 Task: Add an event with the title Second Client Presentation, date '2023/10/18', time 7:00 AM to 9:00 AMand add a description: The employee will be informed about the available resources and support systems, such as training programs, mentorship opportunities, or coaching sessions. The supervisor will offer guidance and assistance in accessing these resources to facilitate the employee's improvement., put the event into Orange category, logged in from the account softage.2@softage.netand send the event invitation to softage.3@softage.net and softage.4@softage.net. Set a reminder for the event 30 minutes before
Action: Mouse moved to (79, 88)
Screenshot: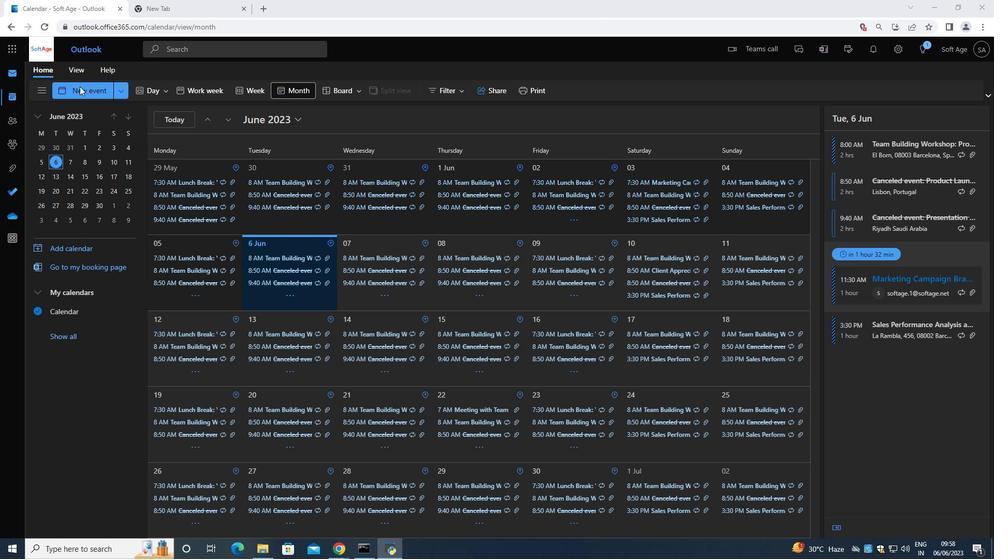 
Action: Mouse pressed left at (79, 88)
Screenshot: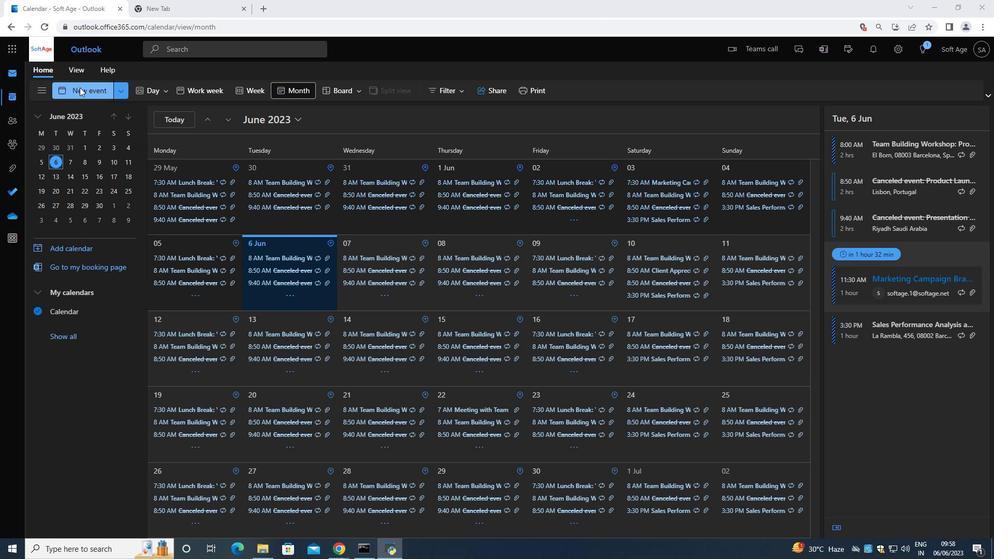 
Action: Mouse moved to (238, 145)
Screenshot: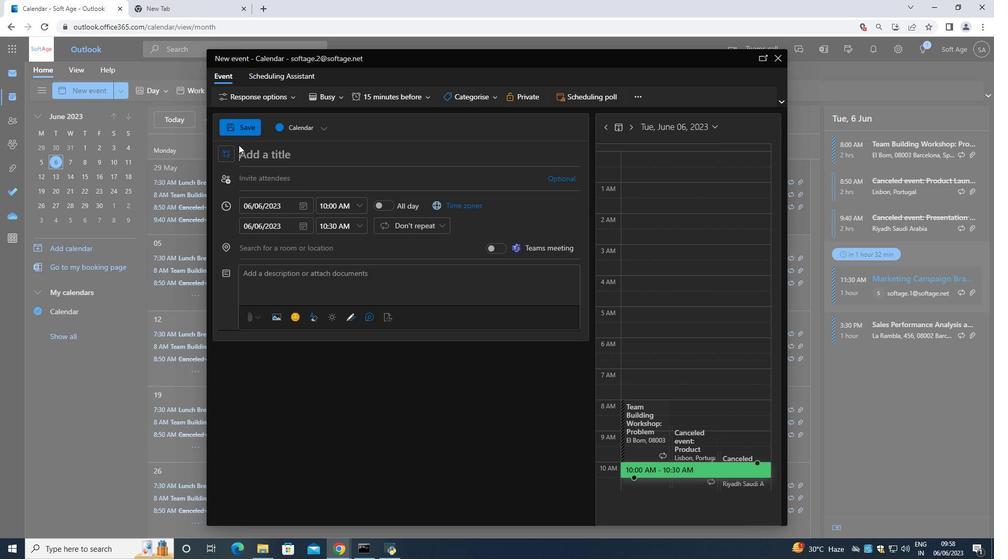 
Action: Key pressed <Key.shift>Seco
Screenshot: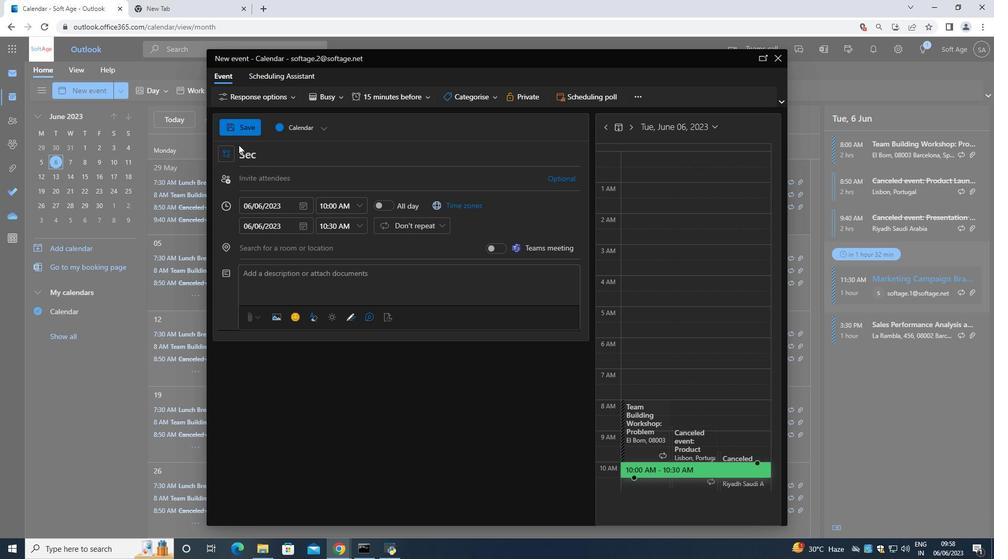 
Action: Mouse moved to (238, 144)
Screenshot: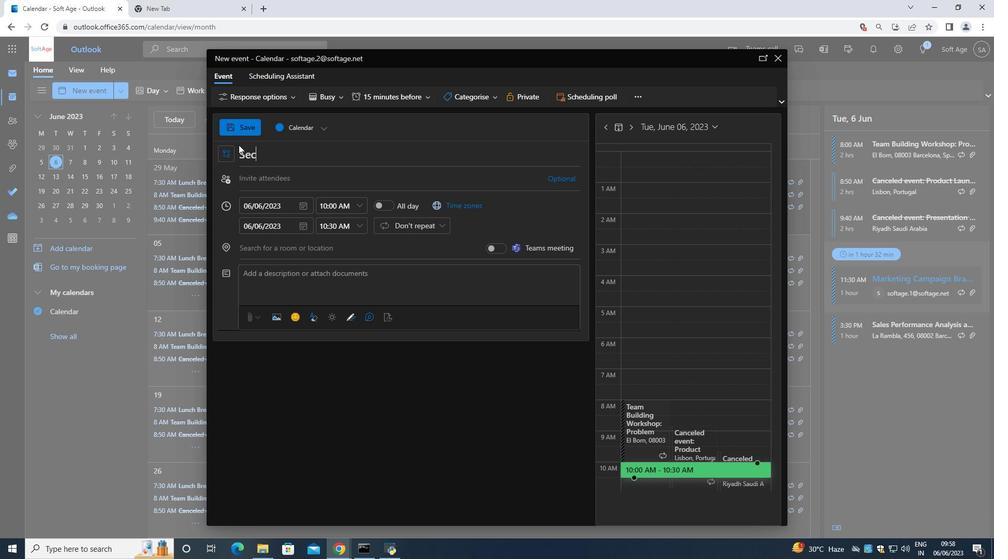 
Action: Key pressed nd<Key.space><Key.shift>Client<Key.space><Key.shift>Presentation
Screenshot: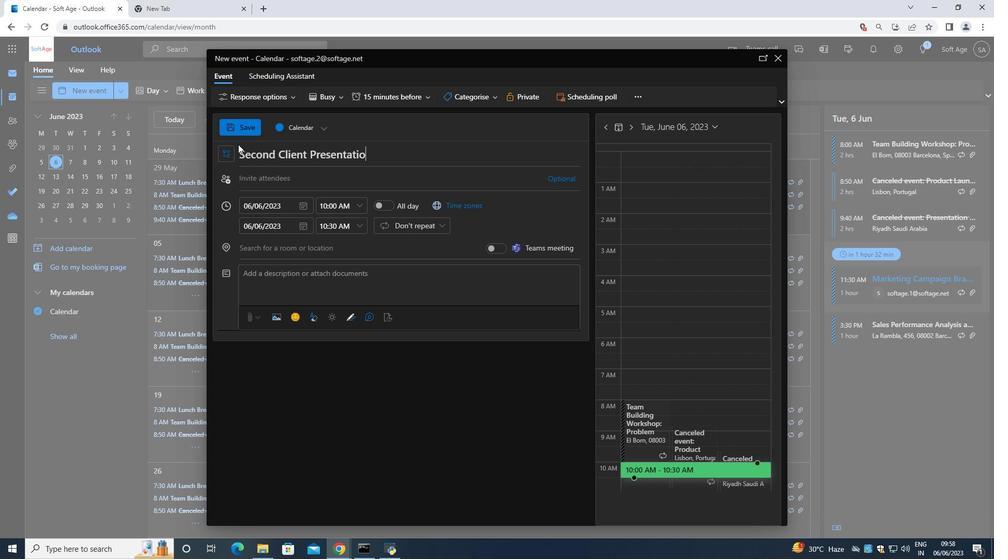 
Action: Mouse moved to (304, 209)
Screenshot: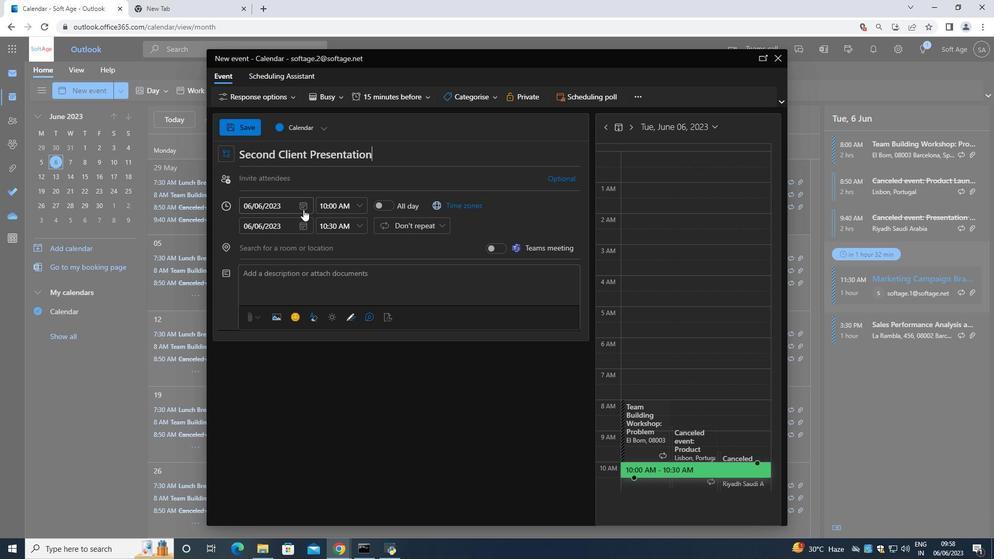 
Action: Mouse pressed left at (304, 209)
Screenshot: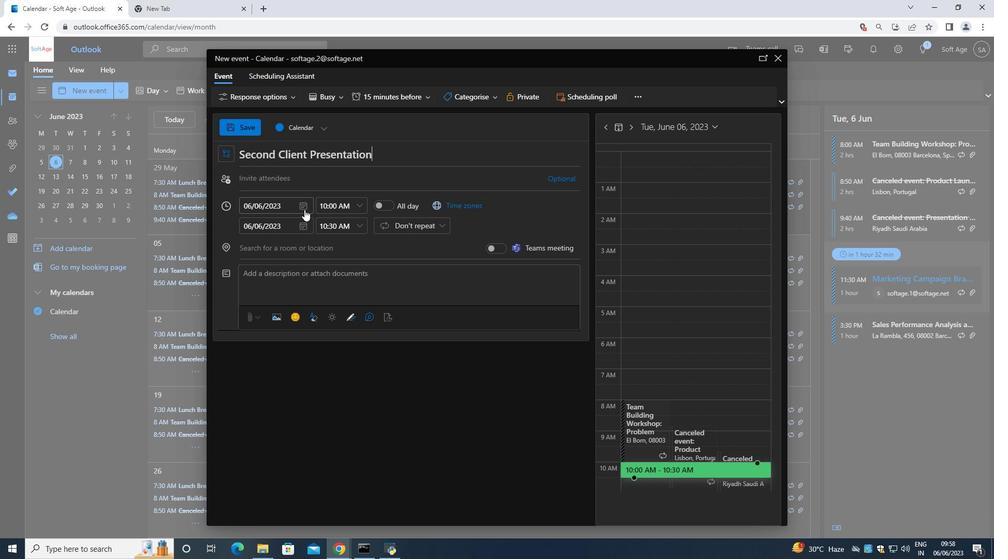 
Action: Mouse moved to (335, 230)
Screenshot: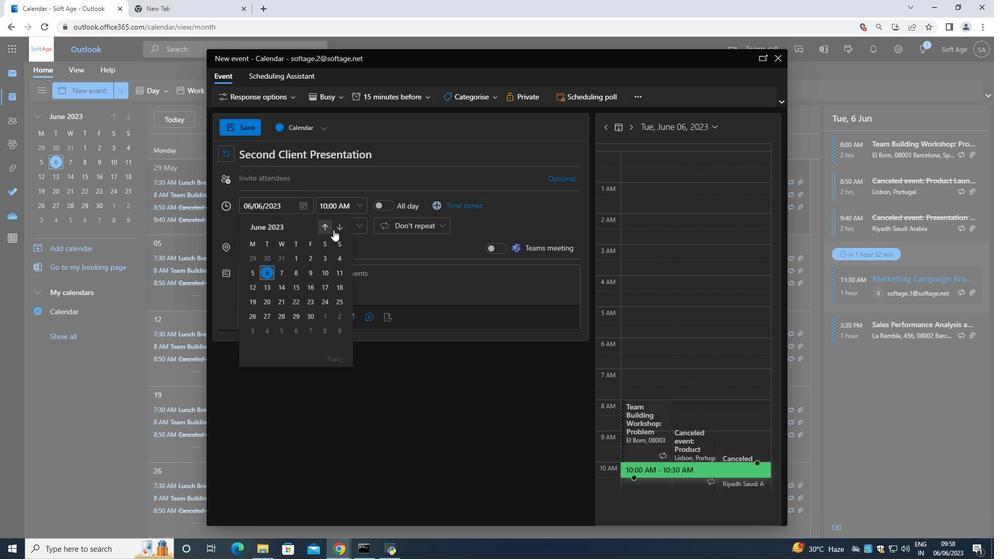 
Action: Mouse pressed left at (335, 230)
Screenshot: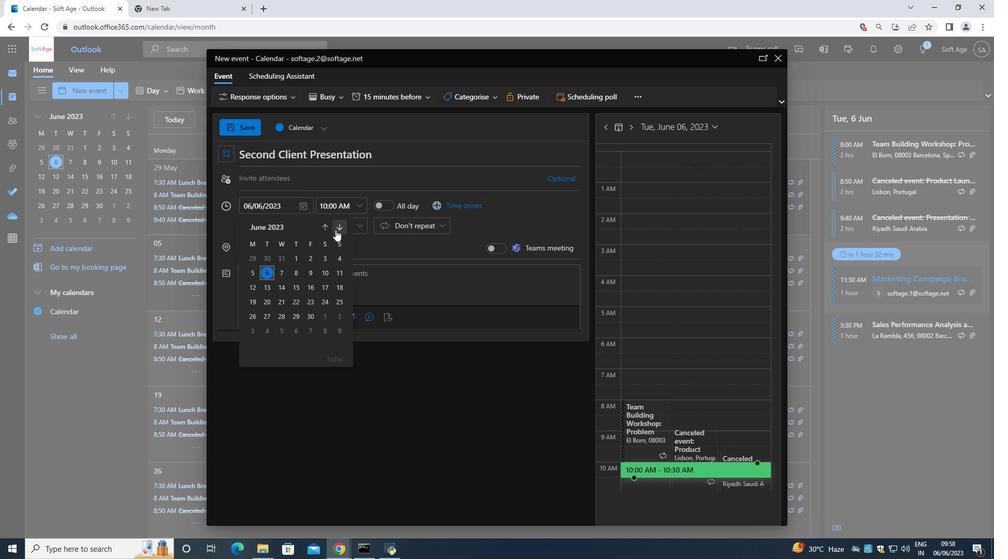 
Action: Mouse moved to (336, 230)
Screenshot: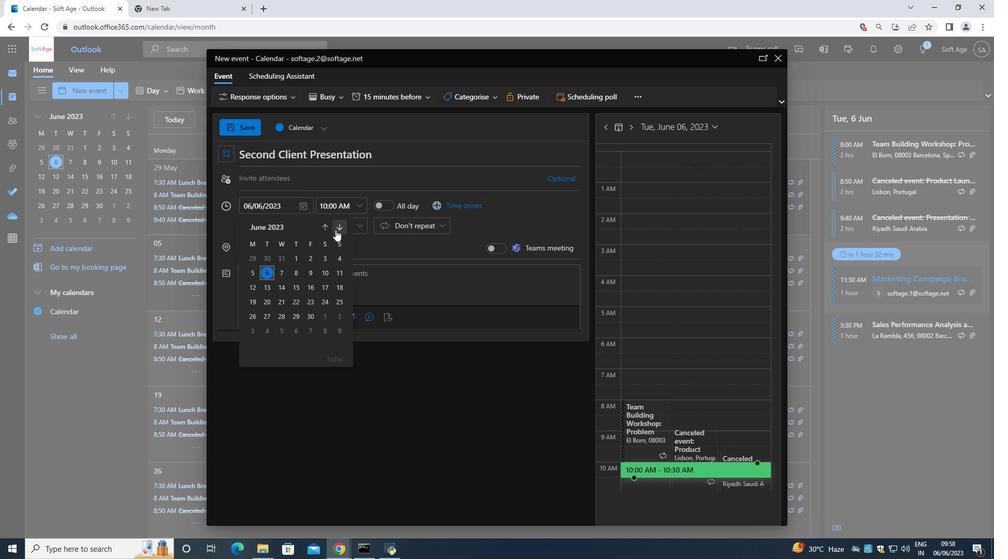 
Action: Mouse pressed left at (336, 230)
Screenshot: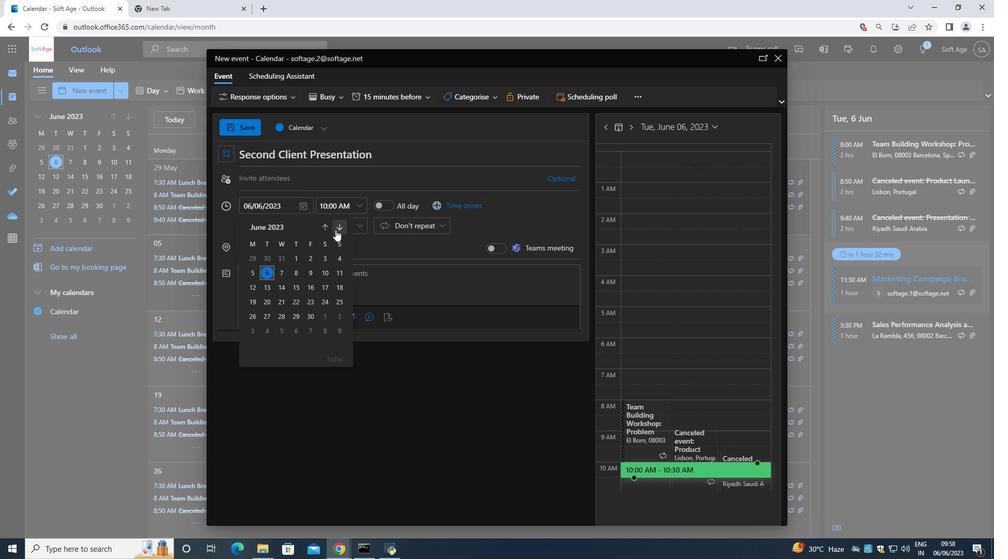 
Action: Mouse pressed left at (336, 230)
Screenshot: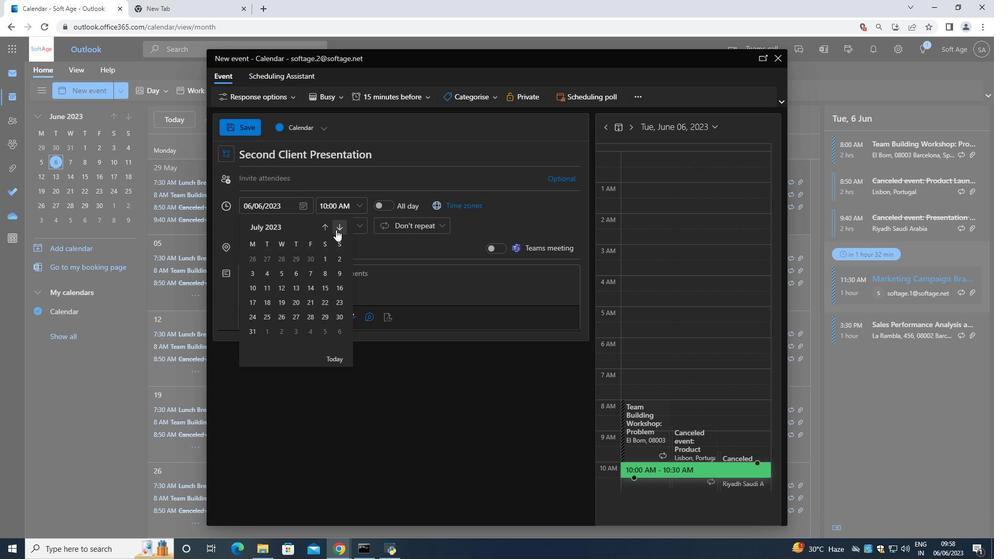
Action: Mouse pressed left at (336, 230)
Screenshot: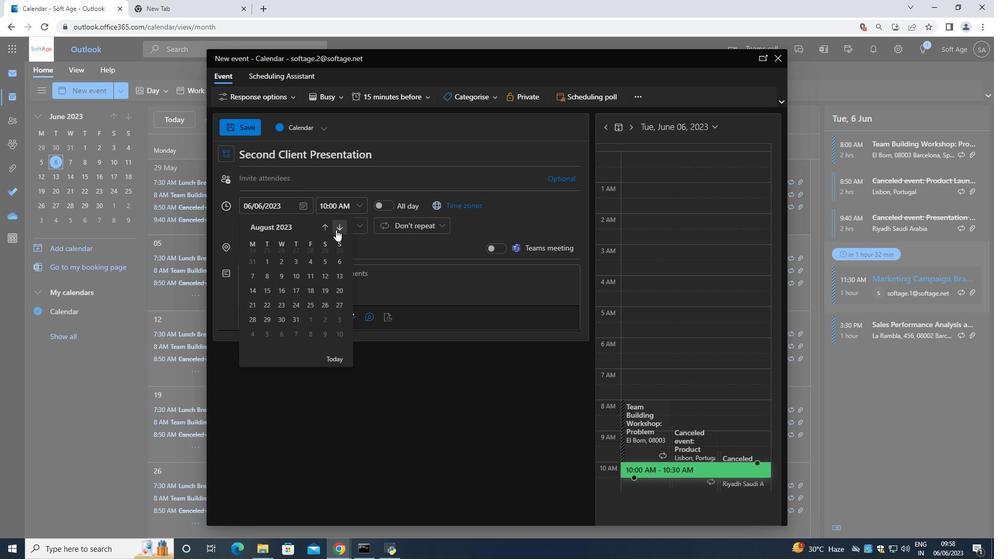 
Action: Mouse moved to (276, 306)
Screenshot: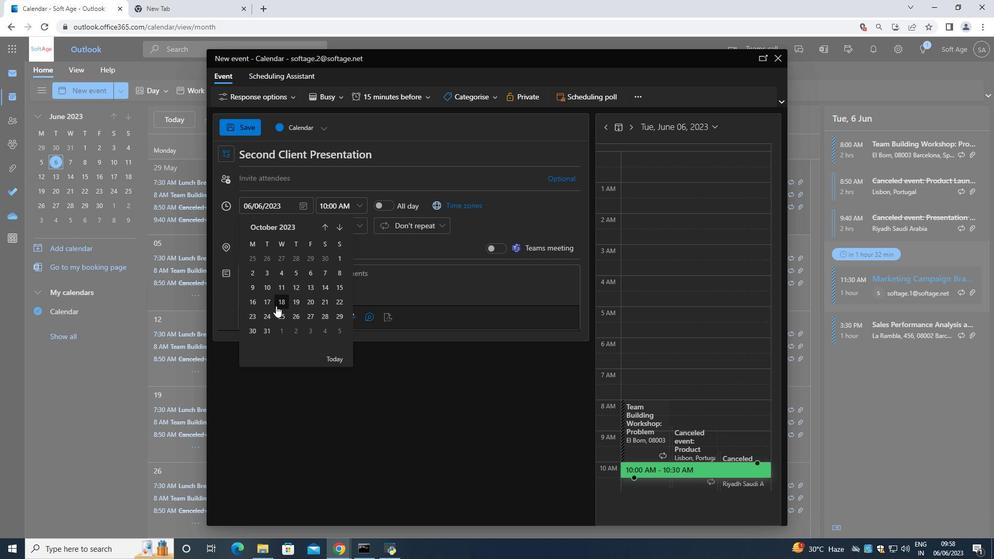 
Action: Mouse pressed left at (276, 306)
Screenshot: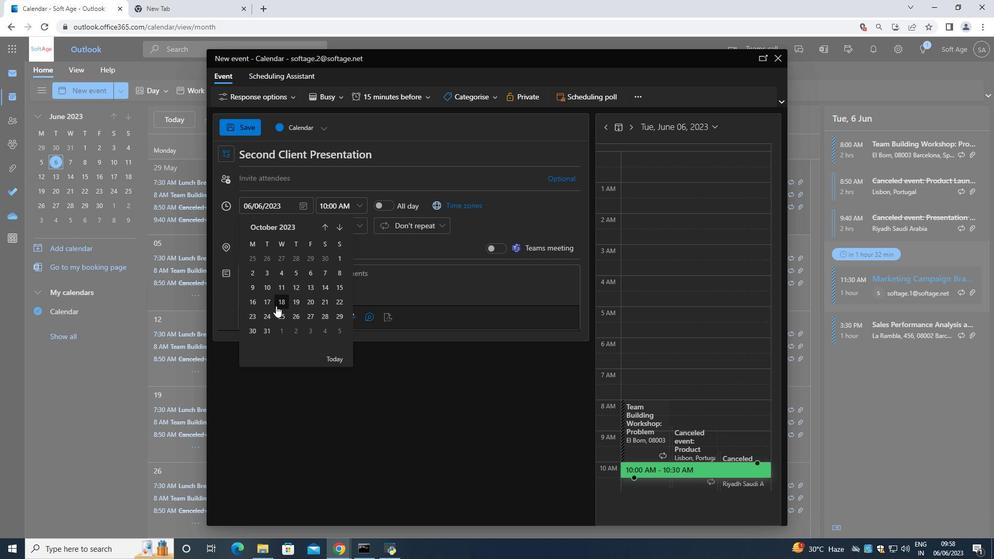 
Action: Mouse moved to (364, 202)
Screenshot: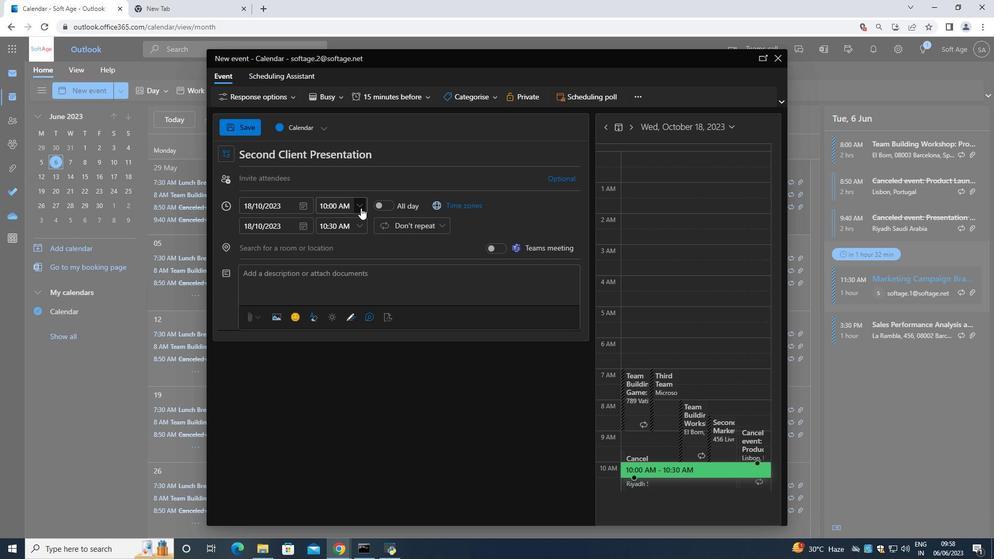 
Action: Mouse pressed left at (364, 202)
Screenshot: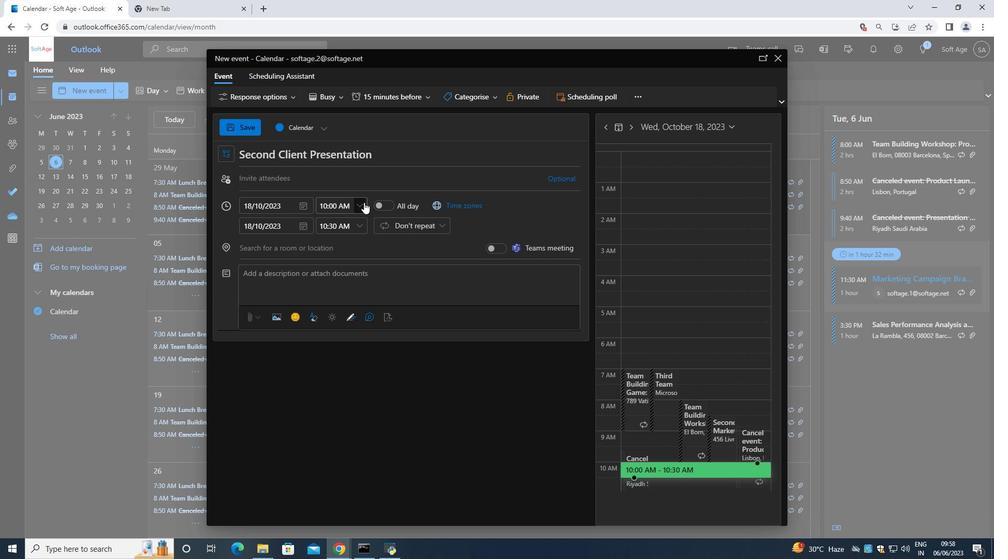 
Action: Mouse moved to (363, 234)
Screenshot: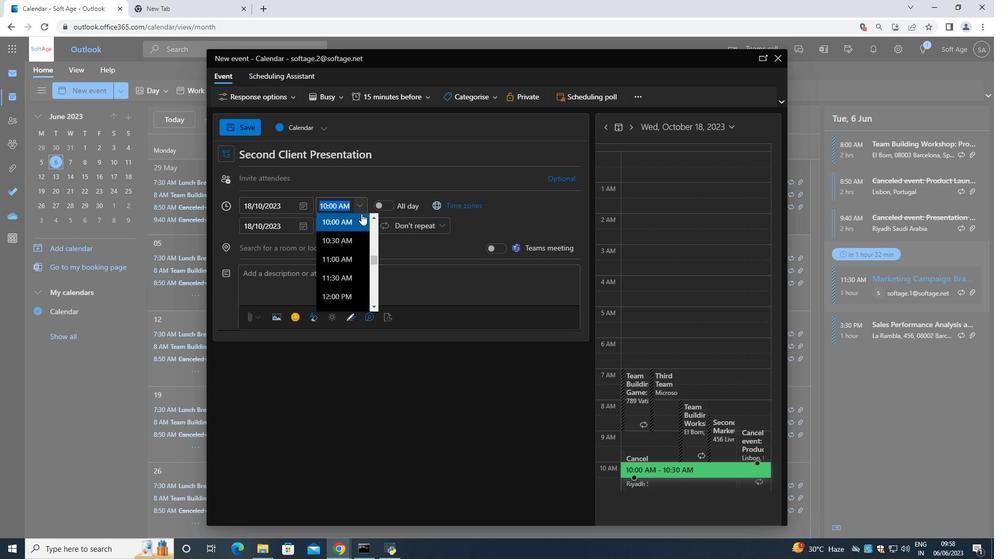 
Action: Mouse scrolled (363, 235) with delta (0, 0)
Screenshot: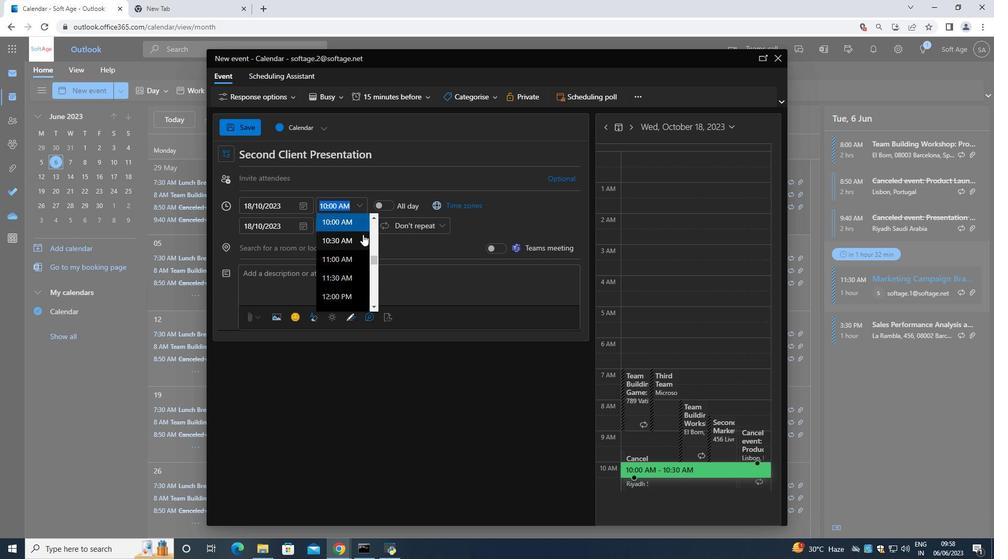 
Action: Mouse scrolled (363, 235) with delta (0, 0)
Screenshot: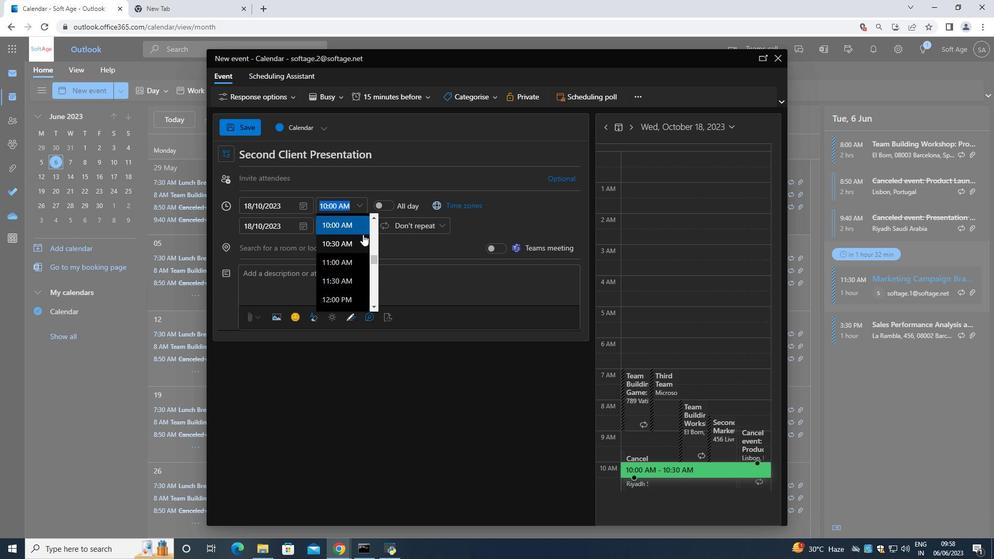 
Action: Mouse moved to (336, 215)
Screenshot: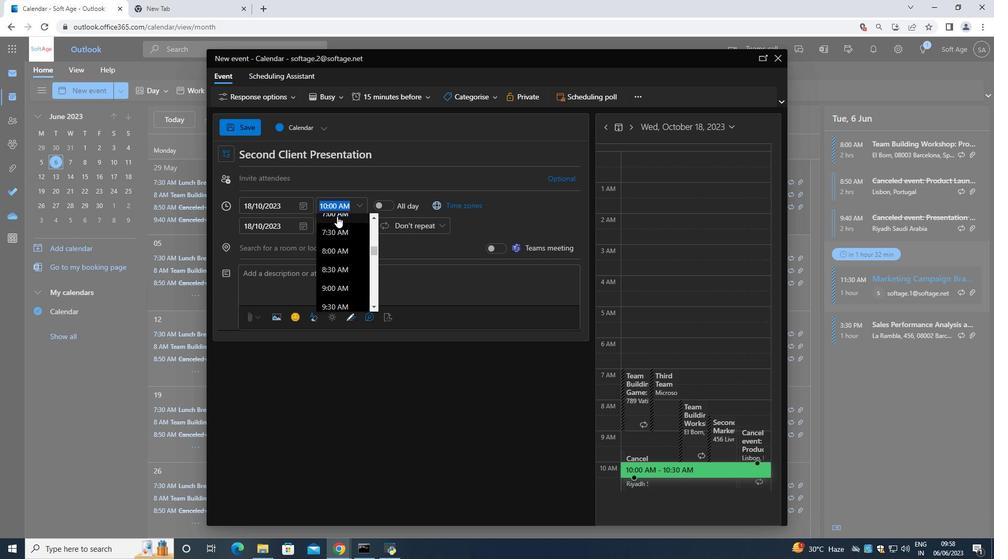 
Action: Mouse pressed left at (336, 215)
Screenshot: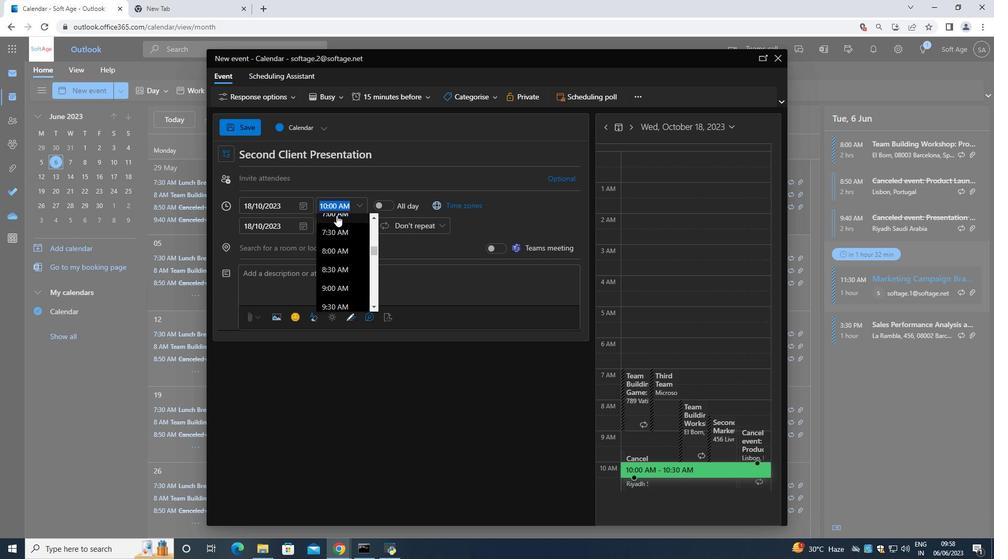 
Action: Mouse moved to (356, 224)
Screenshot: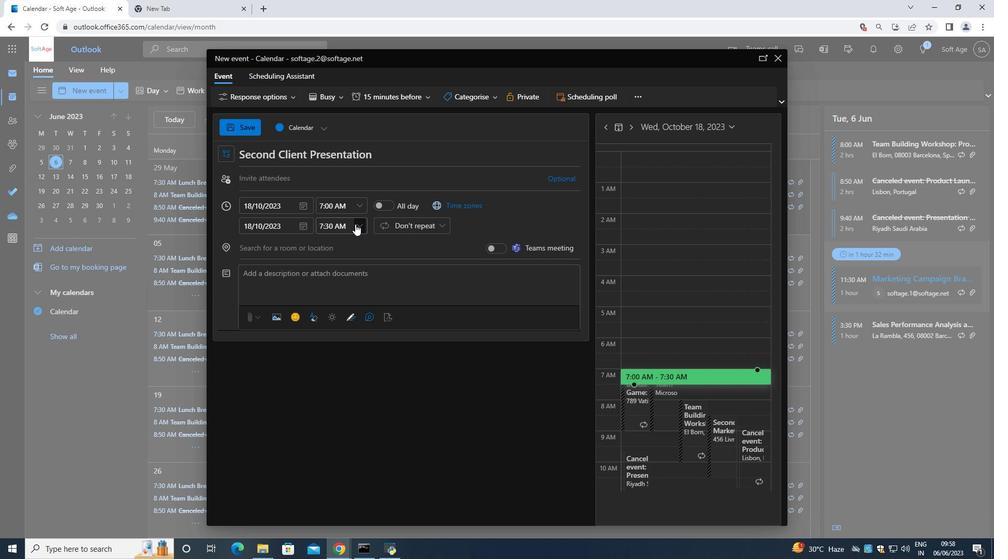
Action: Mouse pressed left at (356, 224)
Screenshot: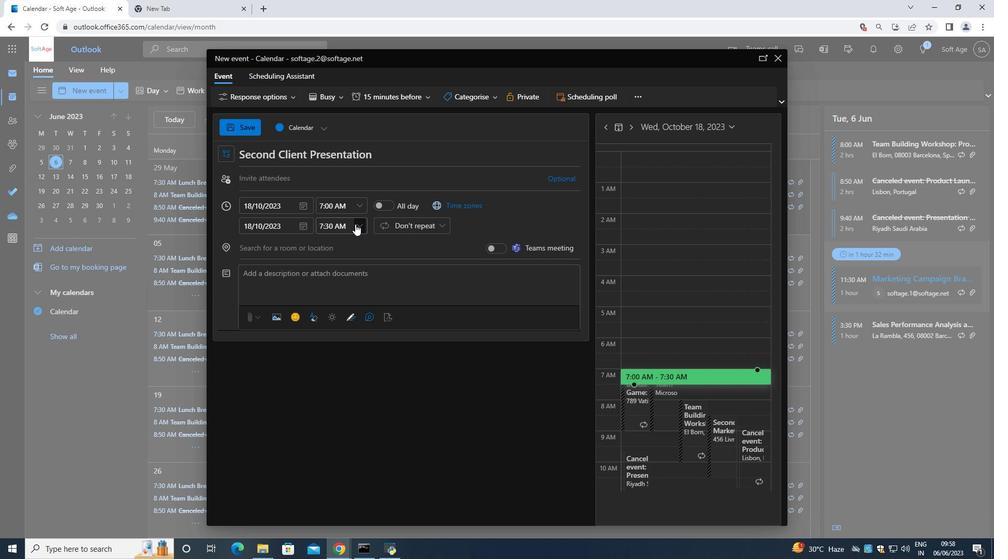 
Action: Mouse moved to (351, 253)
Screenshot: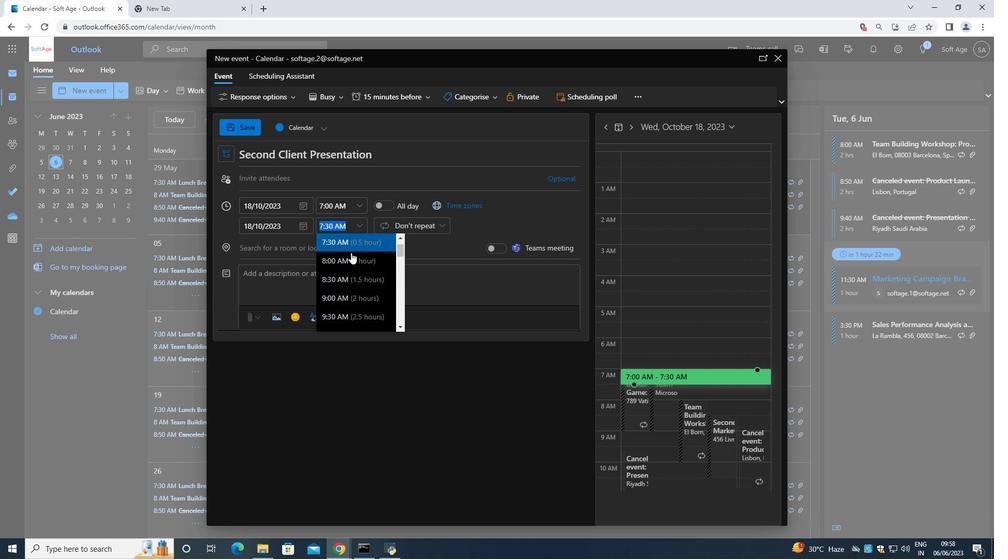 
Action: Mouse scrolled (351, 252) with delta (0, 0)
Screenshot: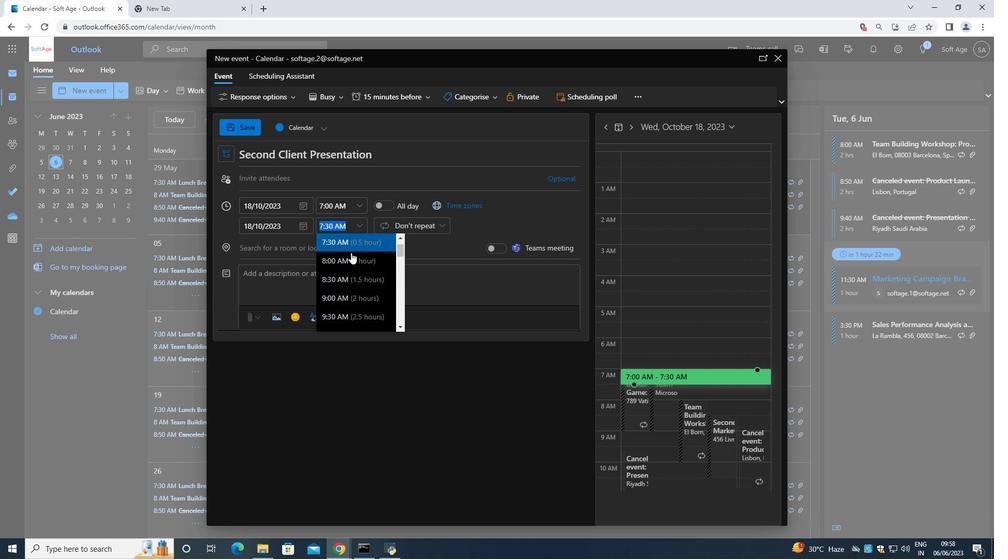 
Action: Mouse moved to (340, 245)
Screenshot: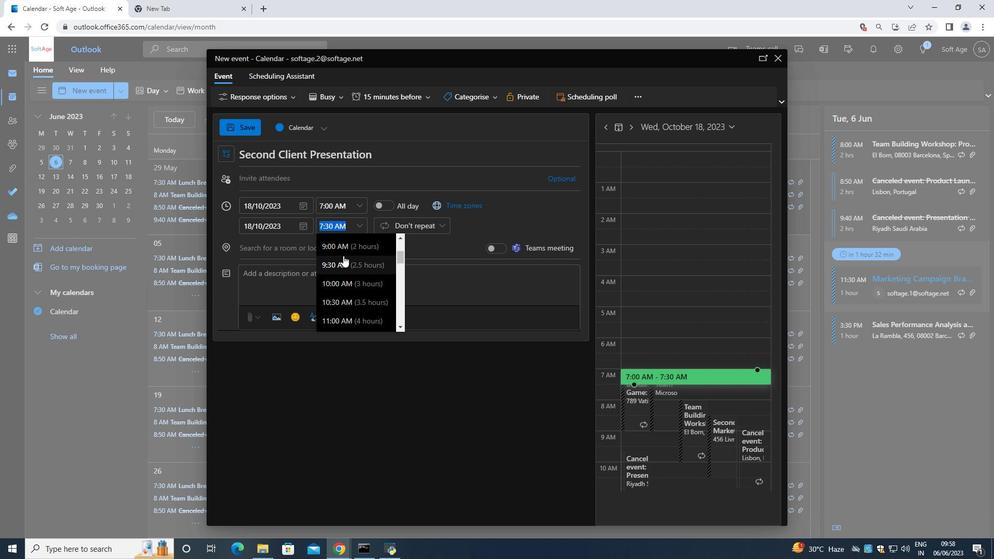 
Action: Mouse pressed left at (340, 245)
Screenshot: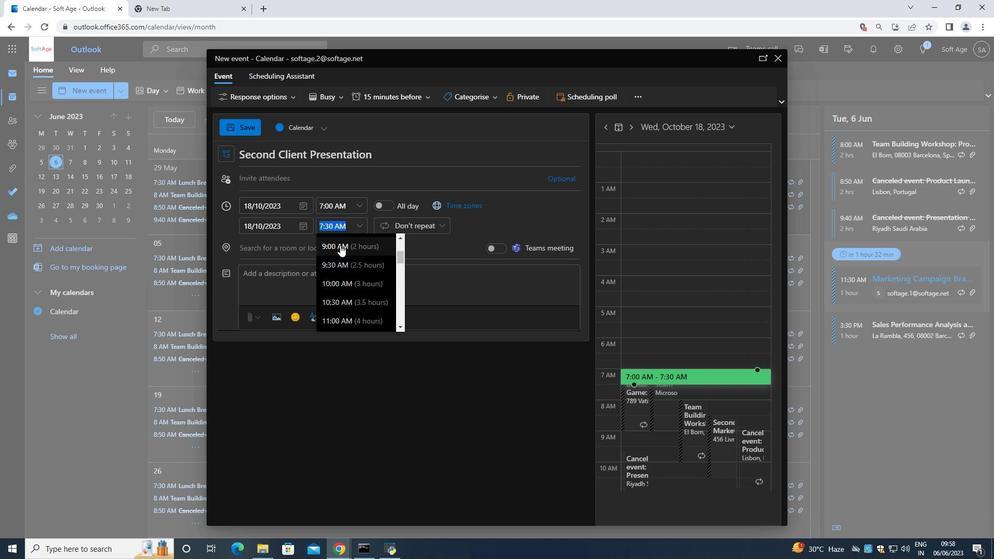 
Action: Mouse moved to (323, 276)
Screenshot: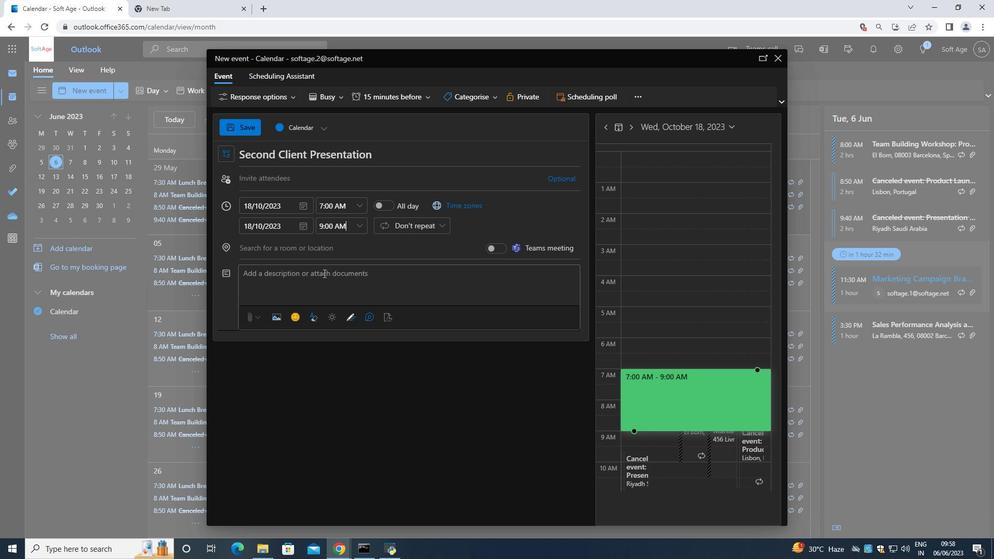 
Action: Mouse pressed left at (323, 276)
Screenshot: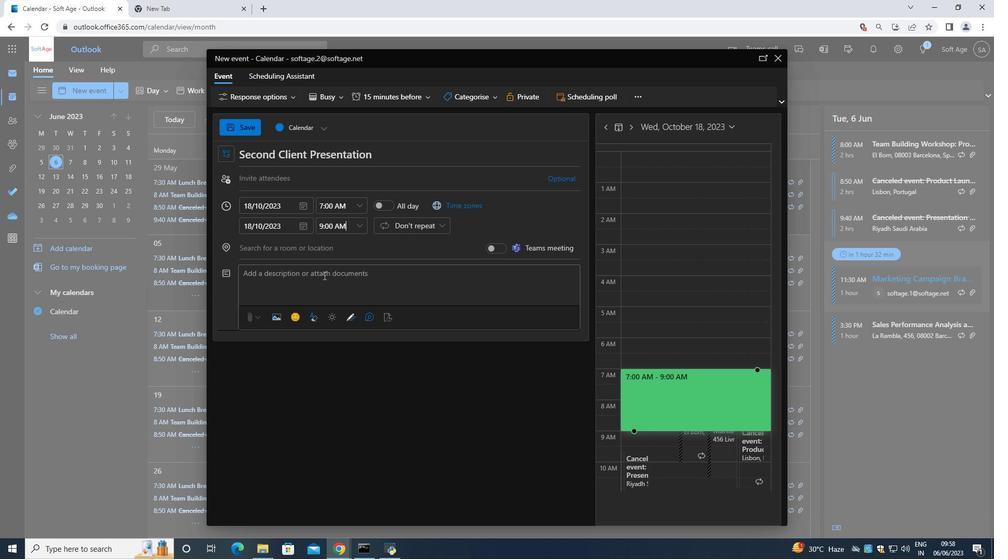 
Action: Mouse moved to (307, 268)
Screenshot: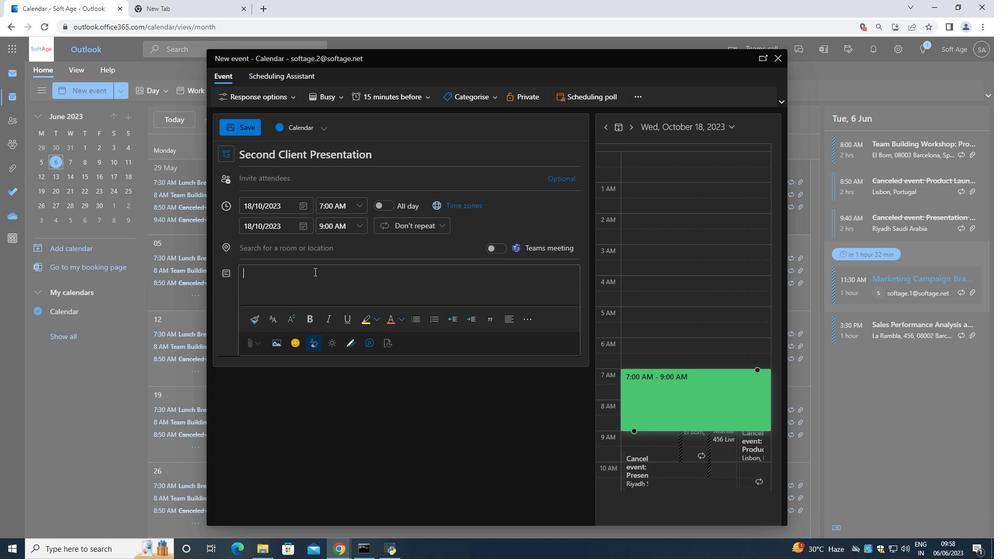 
Action: Key pressed <Key.shift><Key.shift><Key.shift>The<Key.space>employee<Key.space>will<Key.space>be<Key.space>informed<Key.space>about<Key.space>the<Key.space>avilable<Key.space>resources<Key.space>and<Key.space>support<Key.space>systems<Key.space>such<Key.space>as<Key.space>trainig<Key.left><Key.left><Key.left><Key.left><Key.left><Key.left><Key.left><Key.left><Key.left><Key.left><Key.left><Key.left><Key.left><Key.left><Key.left><Key.left><Key.left><Key.left><Key.left><Key.left><Key.left><Key.left><Key.left><Key.left><Key.left><Key.left><Key.left><Key.left><Key.left><Key.left><Key.left><Key.left><Key.left><Key.left><Key.left><Key.left><Key.left><Key.left><Key.left><Key.left><Key.left><Key.left><Key.left><Key.left><Key.left><Key.left><Key.left><Key.left><Key.left><Key.left><Key.left><Key.left>a<Key.right><Key.right><Key.right><Key.right><Key.right><Key.right><Key.right><Key.right><Key.right><Key.right><Key.right><Key.right><Key.right><Key.right><Key.right><Key.right><Key.right><Key.right><Key.right><Key.right><Key.right><Key.right><Key.right><Key.right><Key.right><Key.right><Key.right><Key.right><Key.right><Key.right><Key.right><Key.right><Key.right><Key.right><Key.right><Key.right><Key.right><Key.right><Key.right><Key.right><Key.right><Key.right><Key.right><Key.right><Key.right><Key.right><Key.right><Key.right><Key.right><Key.right><Key.right><Key.right><Key.right><Key.right><Key.right><Key.backspace><Key.backspace><Key.backspace><Key.backspace><Key.backspace>aining<Key.space>programs<Key.space>,<Key.space>mentorship<Key.space>opportunities,<Key.space>or<Key.space>coaching<Key.space>sessions.<Key.space><Key.shift>The<Key.space>supervisor<Key.space>will<Key.space>offer<Key.space>guidance<Key.space>and<Key.space>assistann<Key.backspace>ce<Key.space>in<Key.space>accessing<Key.space>these<Key.space>resourcess<Key.space>y<Key.backspace>tofacilitate<Key.space>the<Key.space>employee's<Key.space>improvement<Key.left><Key.left><Key.left><Key.left><Key.left><Key.left><Key.left><Key.left><Key.left><Key.left><Key.left><Key.left><Key.left><Key.left><Key.left><Key.left><Key.left><Key.left><Key.left><Key.left><Key.left><Key.left><Key.left><Key.left><Key.left><Key.left><Key.left><Key.left><Key.left><Key.left><Key.left><Key.left><Key.left><Key.left><Key.left><Key.left><Key.left><Key.space><Key.left><Key.left><Key.left><Key.backspace><Key.backspace><Key.space><Key.right><Key.right><Key.right><Key.right><Key.right><Key.right><Key.right><Key.right><Key.right><Key.right><Key.right><Key.right><Key.right><Key.right><Key.right><Key.right><Key.right><Key.right><Key.right><Key.right><Key.right><Key.right><Key.right><Key.right><Key.right><Key.right><Key.right><Key.right><Key.right><Key.right><Key.right><Key.right><Key.right><Key.right><Key.right><Key.right><Key.right><Key.right><Key.right><Key.right><Key.right><Key.right><Key.right><Key.right><Key.right><Key.right><Key.right><Key.space>.
Screenshot: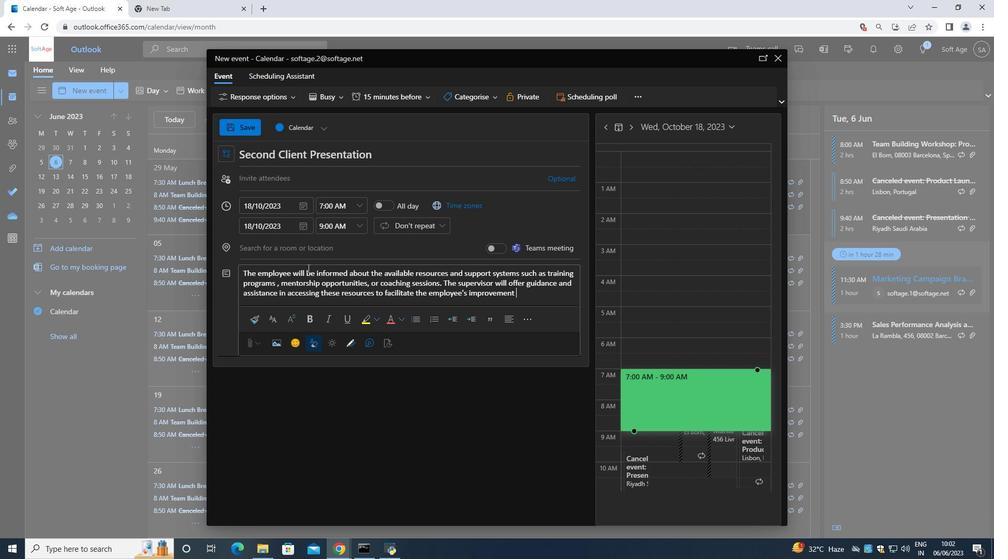 
Action: Mouse moved to (484, 92)
Screenshot: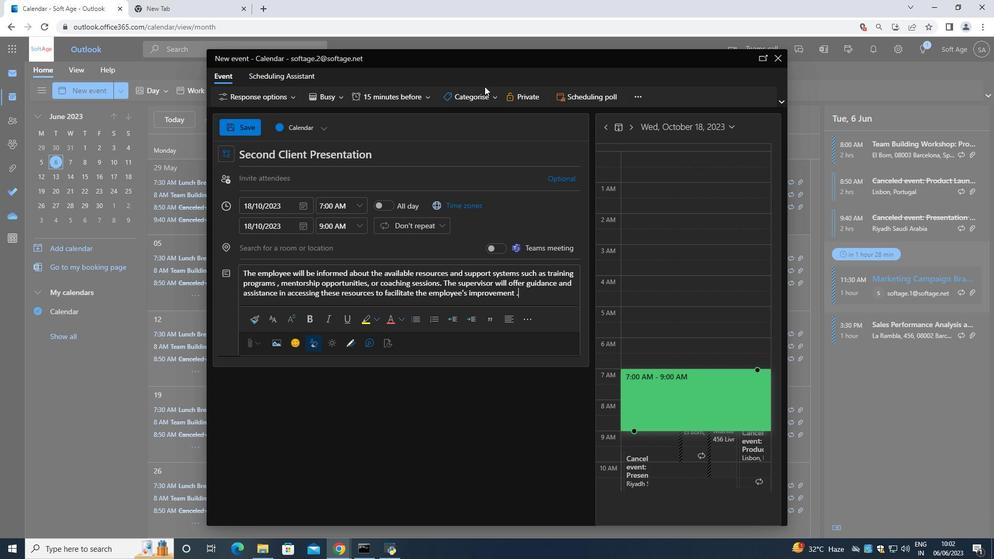
Action: Mouse pressed left at (484, 92)
Screenshot: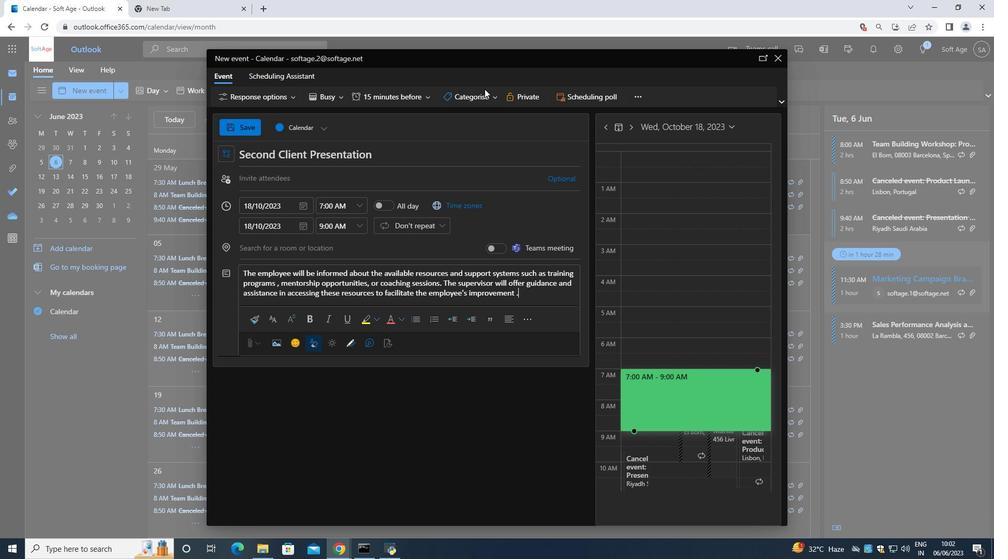 
Action: Mouse moved to (482, 153)
Screenshot: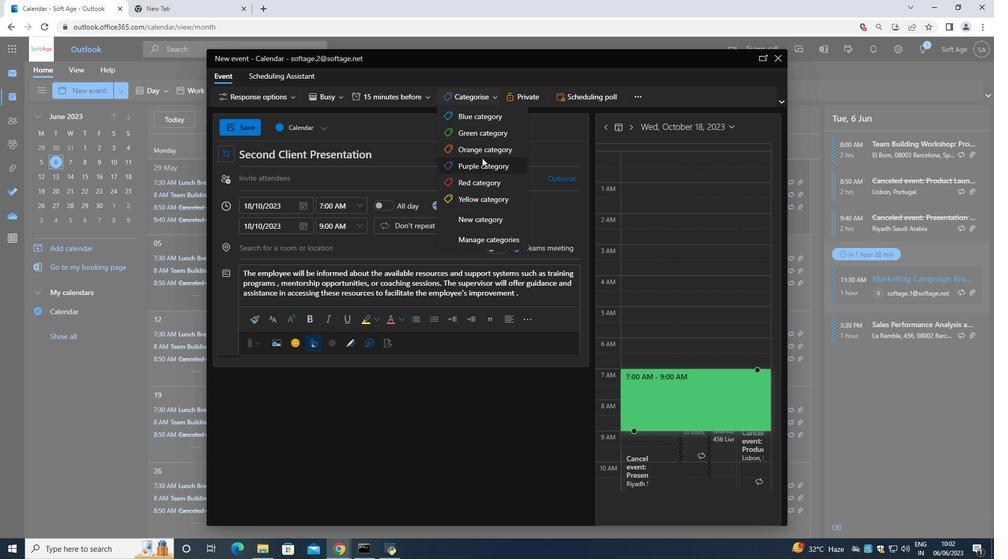 
Action: Mouse pressed left at (482, 153)
Screenshot: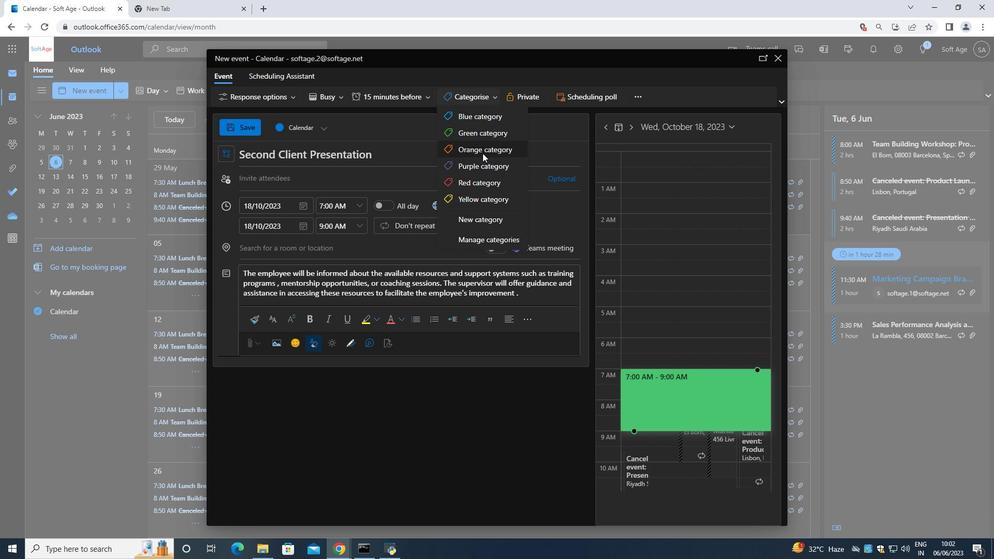 
Action: Mouse moved to (418, 158)
Screenshot: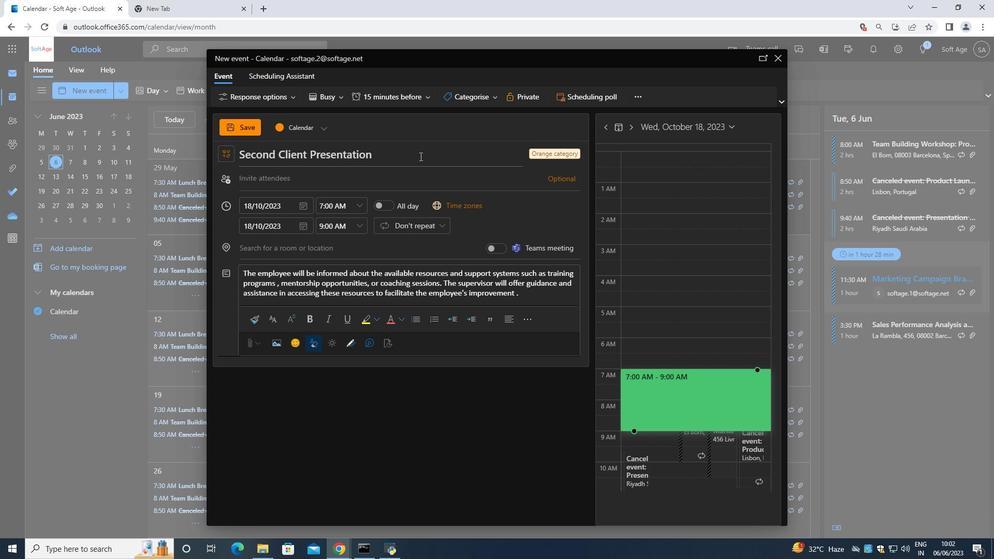
Action: Mouse pressed left at (418, 158)
Screenshot: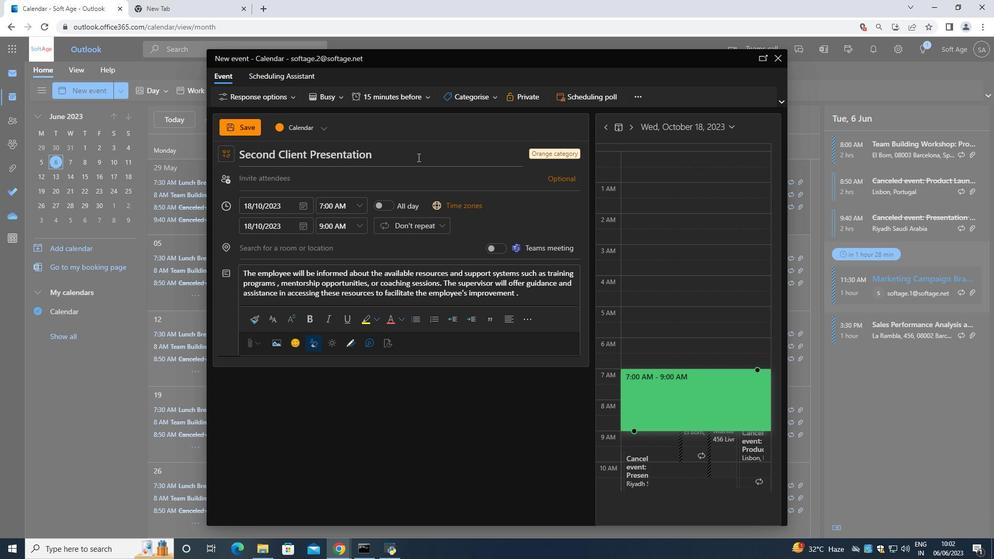 
Action: Key pressed <Key.shift>Softage.3<Key.shift>@<Key.backspace><Key.backspace>
Screenshot: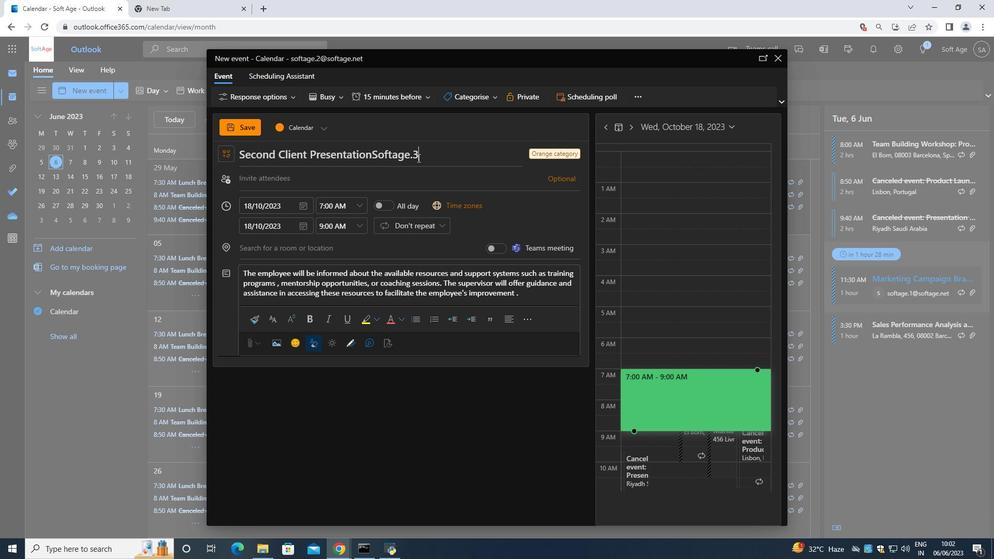 
Action: Mouse moved to (377, 177)
Screenshot: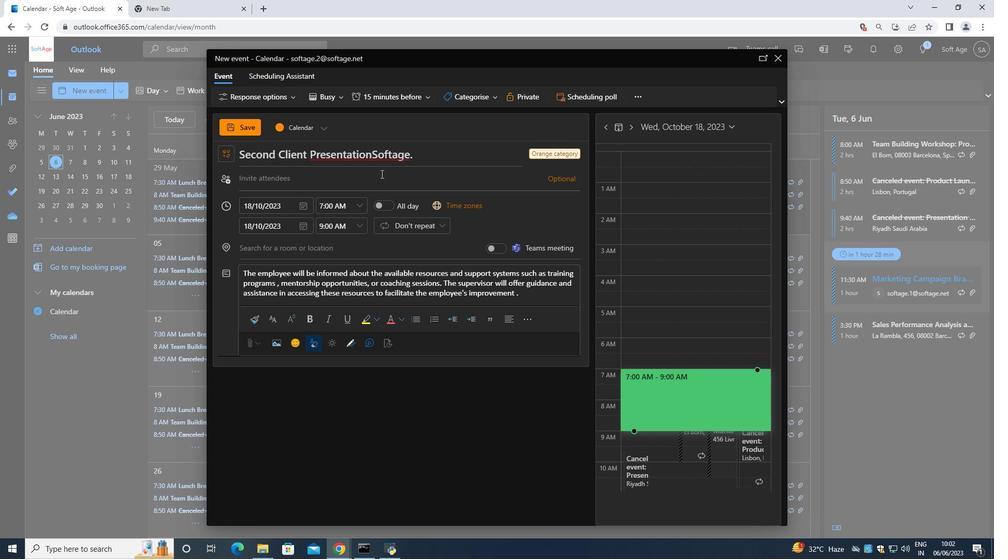
Action: Mouse pressed left at (377, 177)
Screenshot: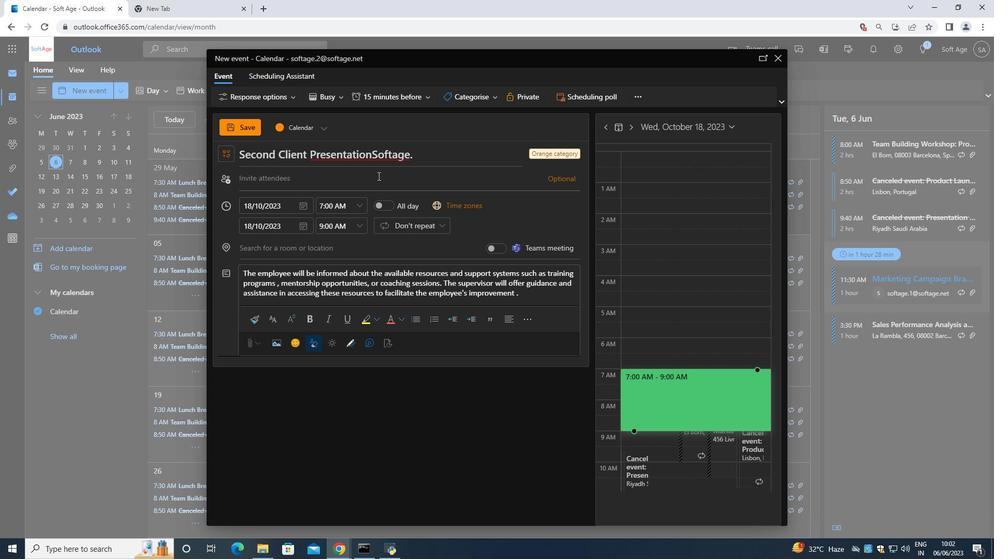 
Action: Mouse moved to (371, 150)
Screenshot: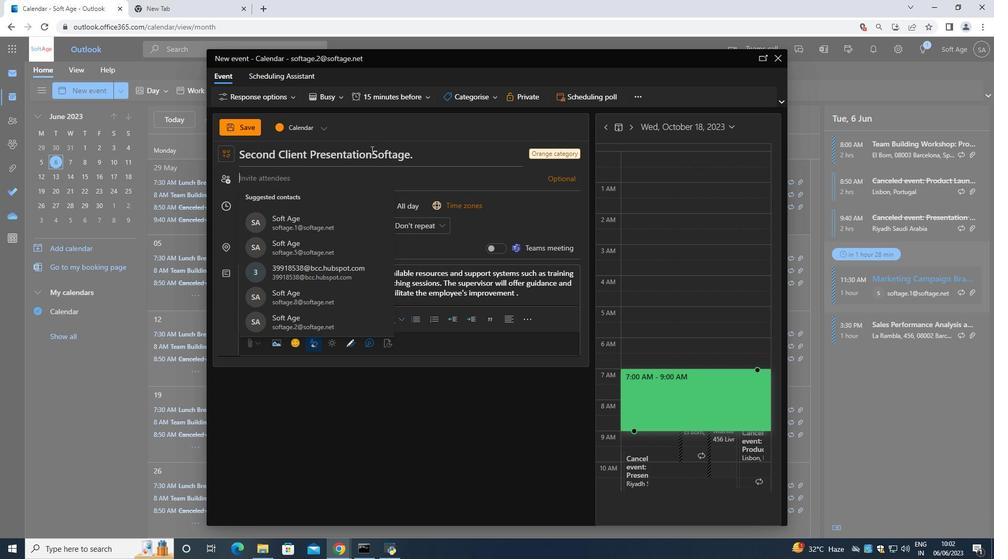 
Action: Mouse pressed left at (371, 150)
Screenshot: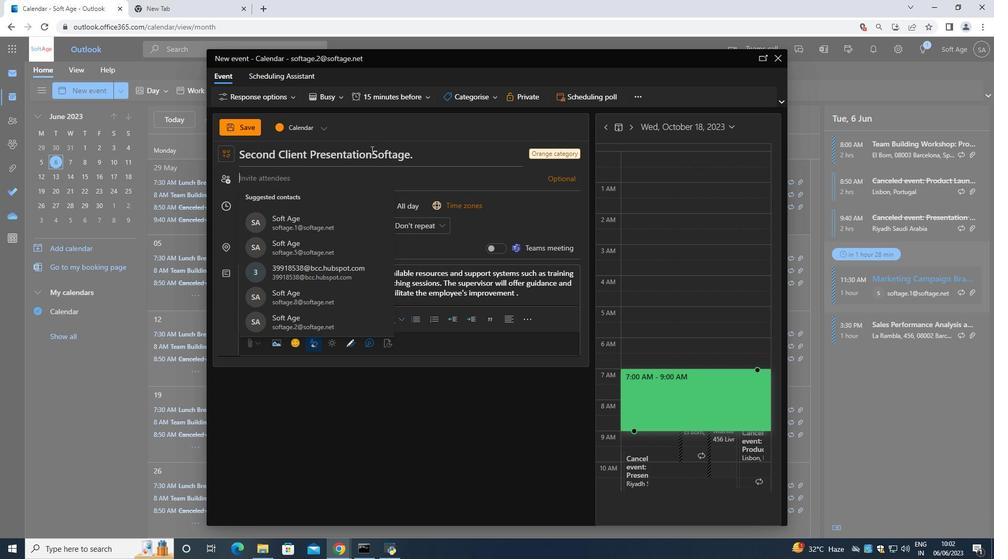
Action: Mouse moved to (414, 156)
Screenshot: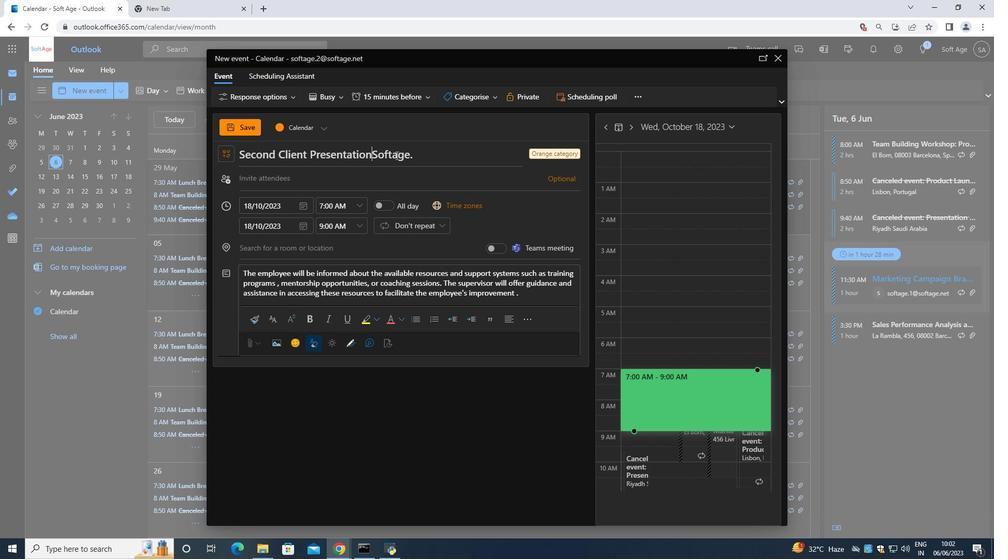 
Action: Mouse pressed left at (414, 156)
Screenshot: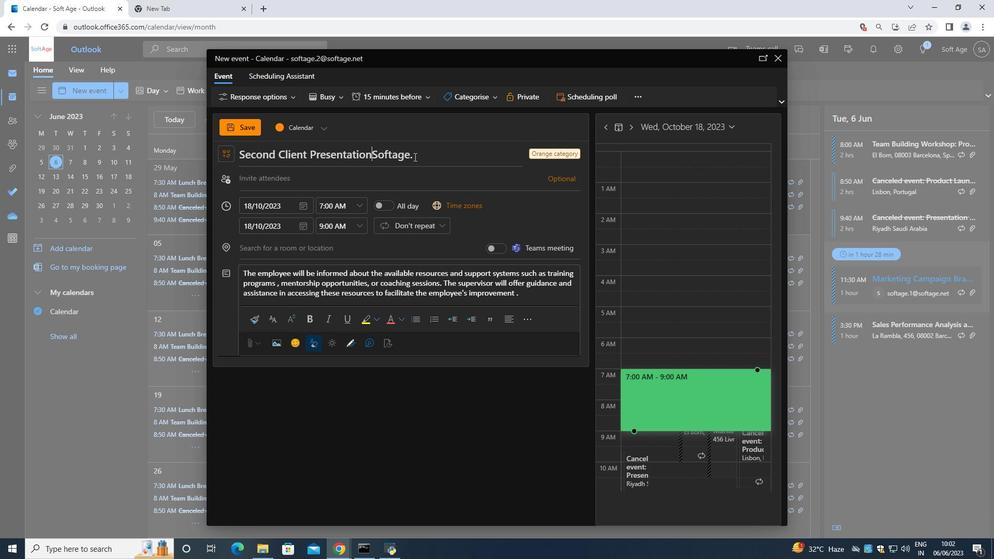 
Action: Key pressed <Key.backspace><Key.backspace><Key.backspace><Key.backspace><Key.backspace><Key.backspace><Key.backspace><Key.backspace><Key.tab><Key.shift>Softage.3<Key.shift>@
Screenshot: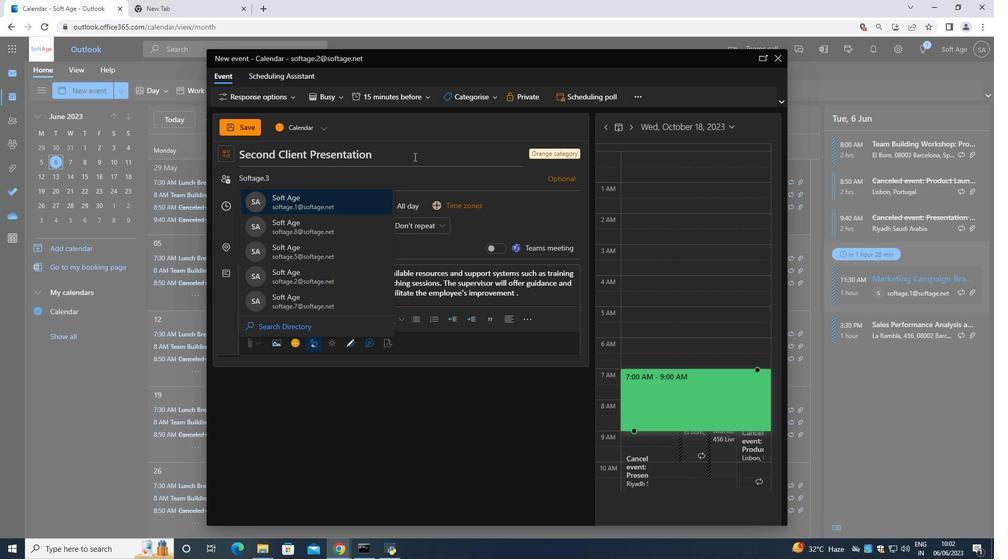 
Action: Mouse moved to (337, 195)
Screenshot: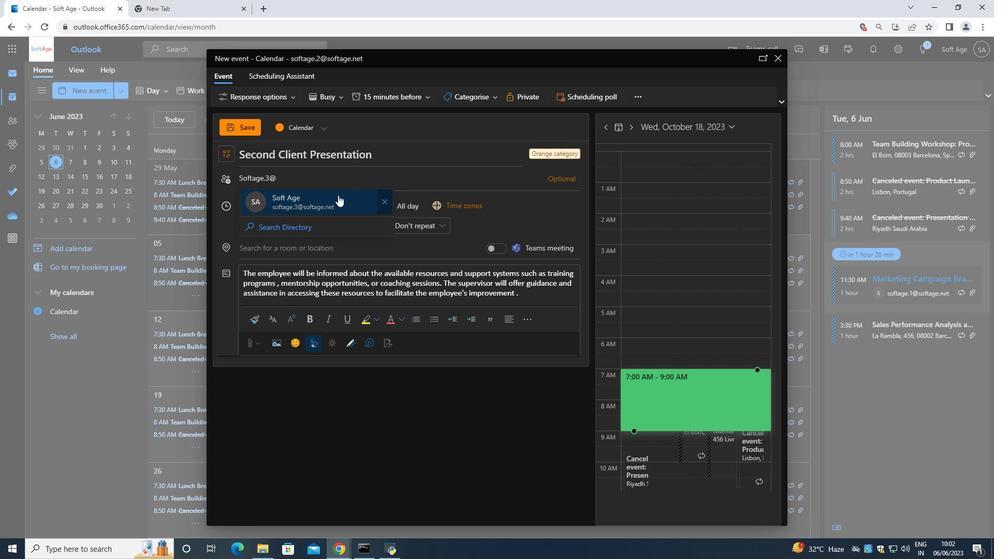 
Action: Mouse pressed left at (337, 195)
Screenshot: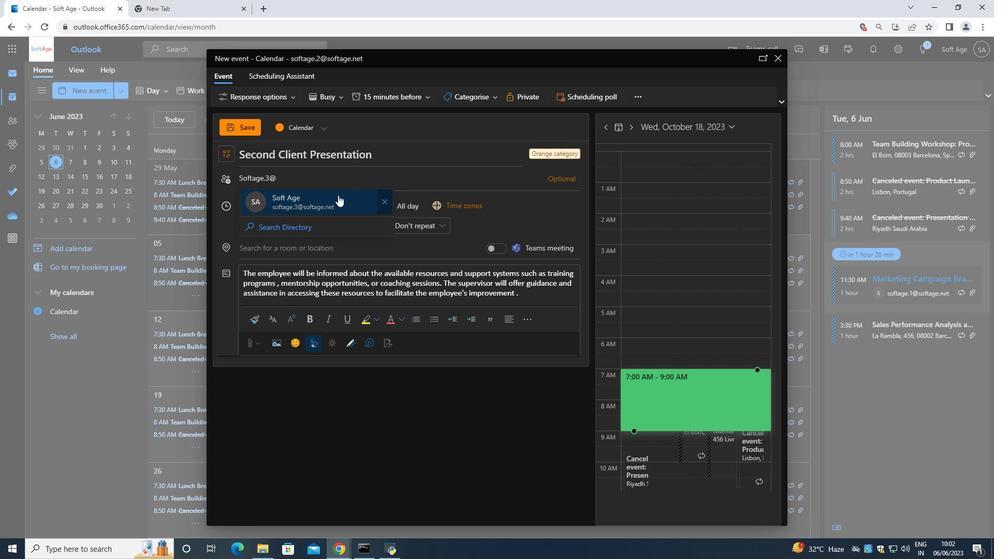 
Action: Mouse moved to (330, 193)
Screenshot: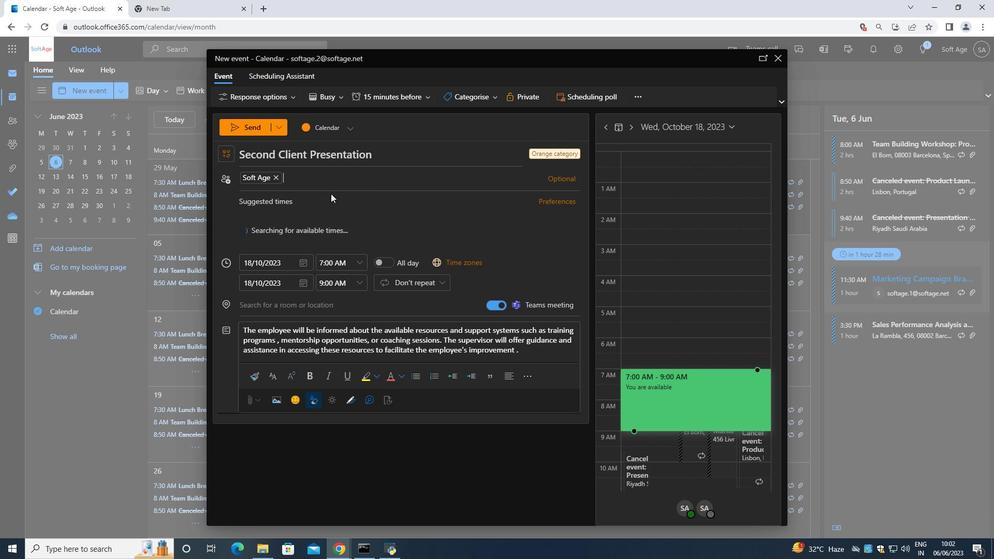 
Action: Key pressed <Key.shift>S
Screenshot: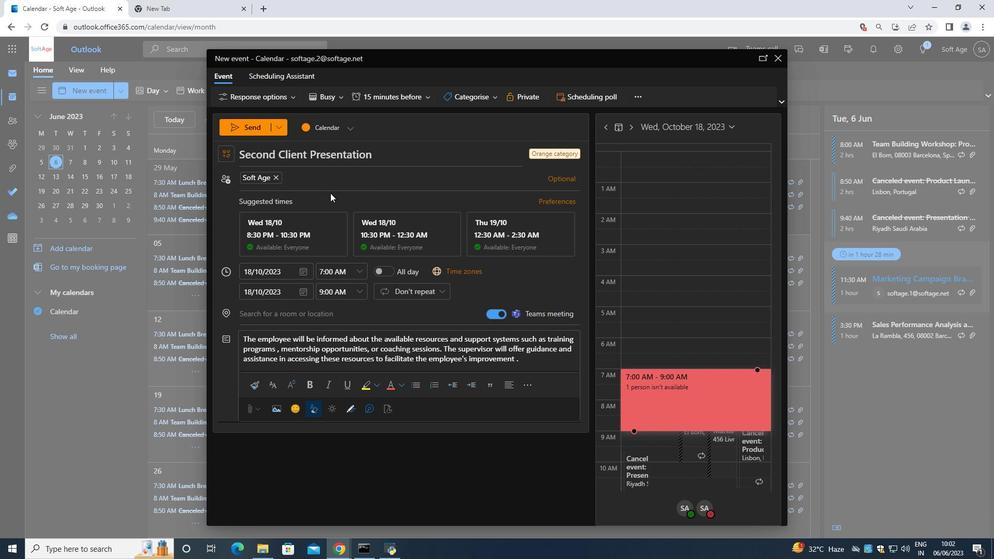 
Action: Mouse moved to (328, 192)
Screenshot: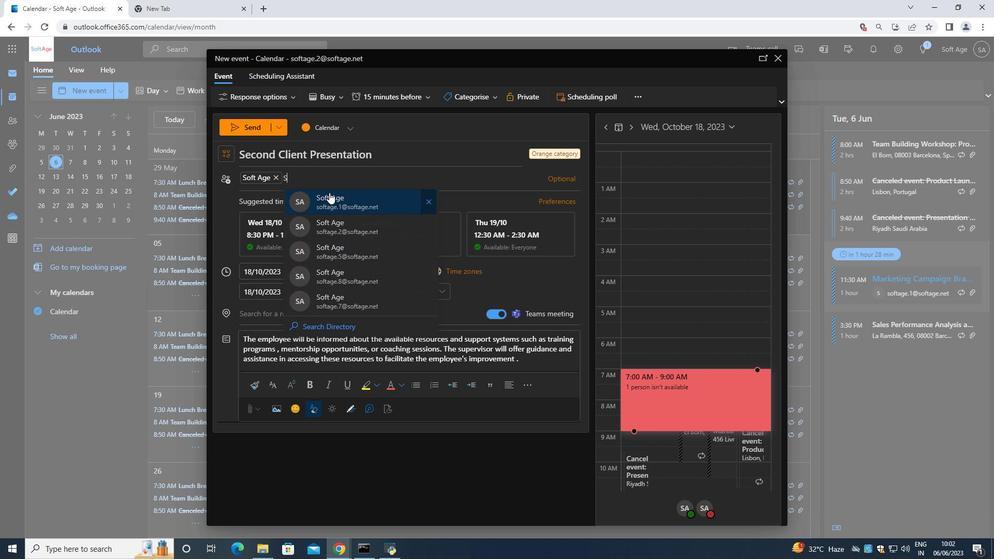 
Action: Key pressed ofta
Screenshot: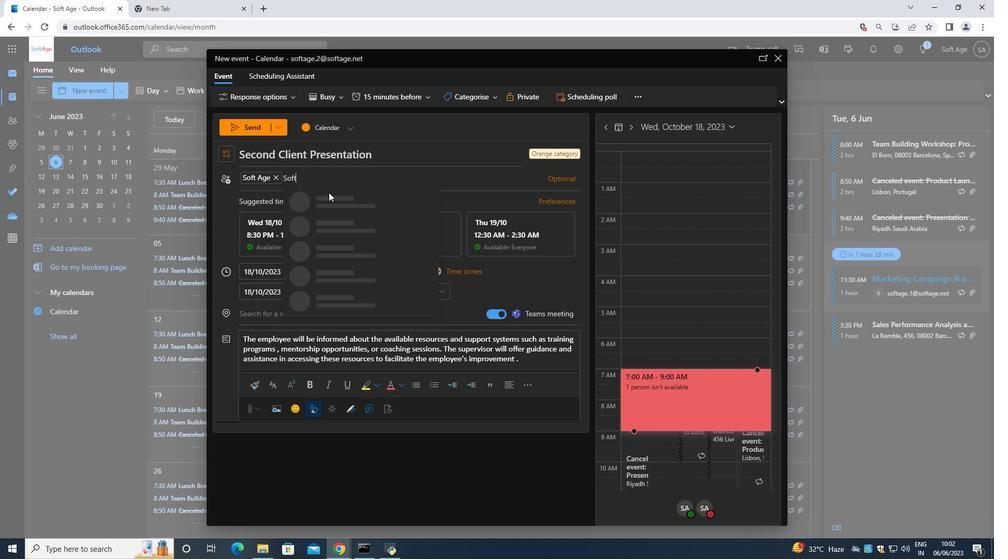
Action: Mouse moved to (328, 192)
Screenshot: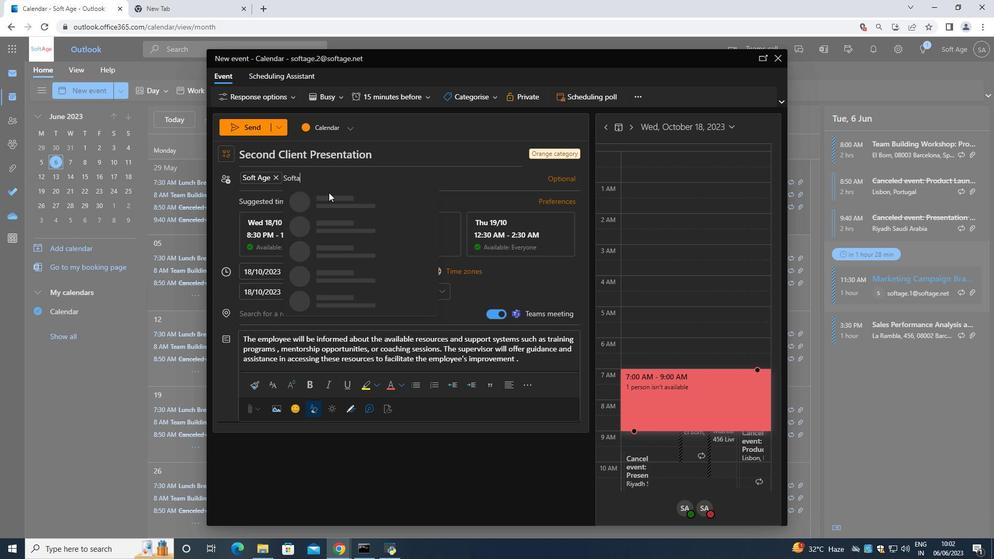 
Action: Key pressed ge.4
Screenshot: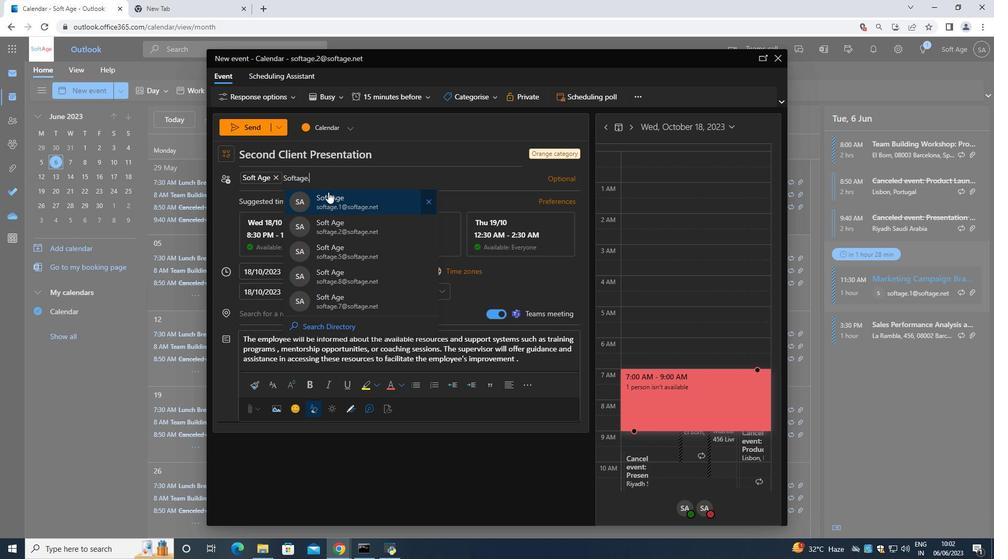 
Action: Mouse moved to (327, 192)
Screenshot: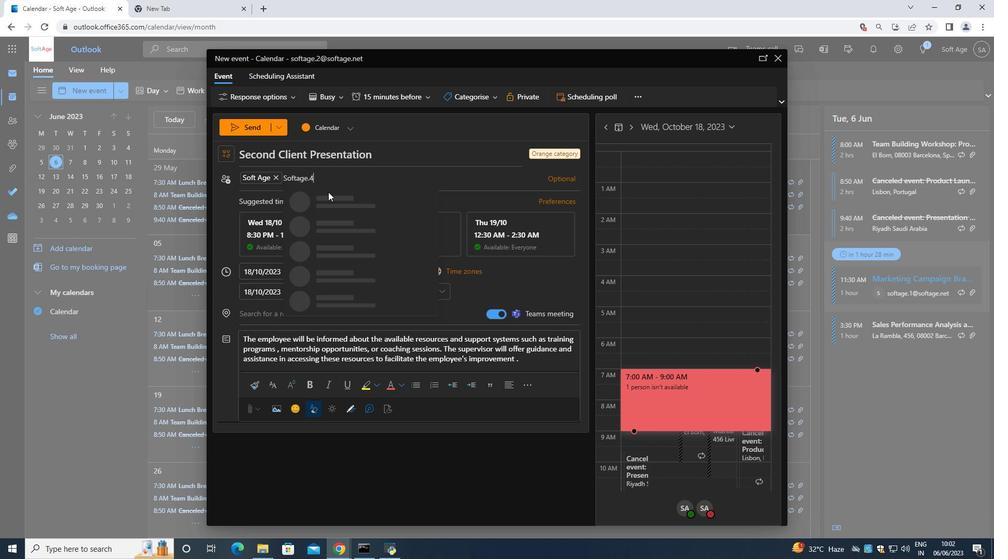 
Action: Key pressed <Key.shift>@
Screenshot: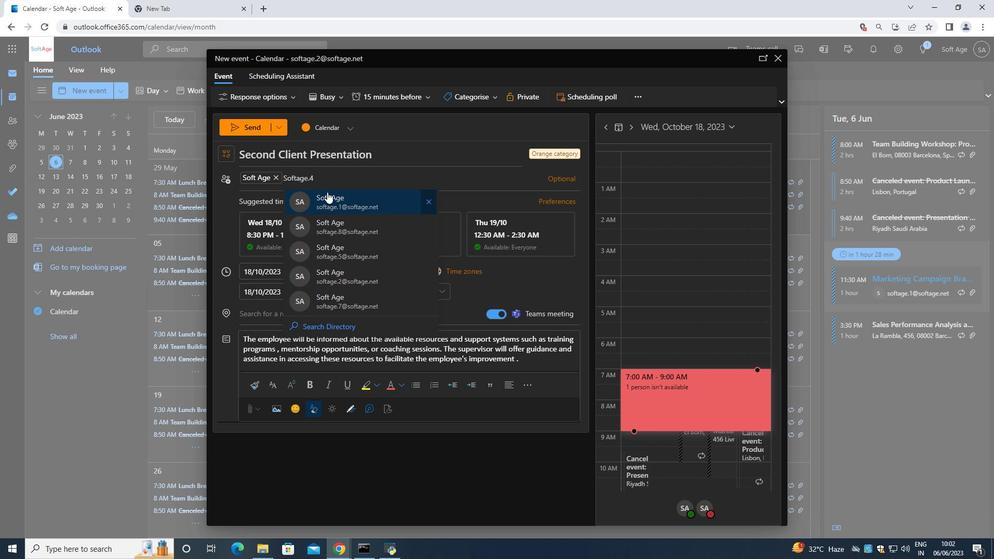 
Action: Mouse moved to (325, 197)
Screenshot: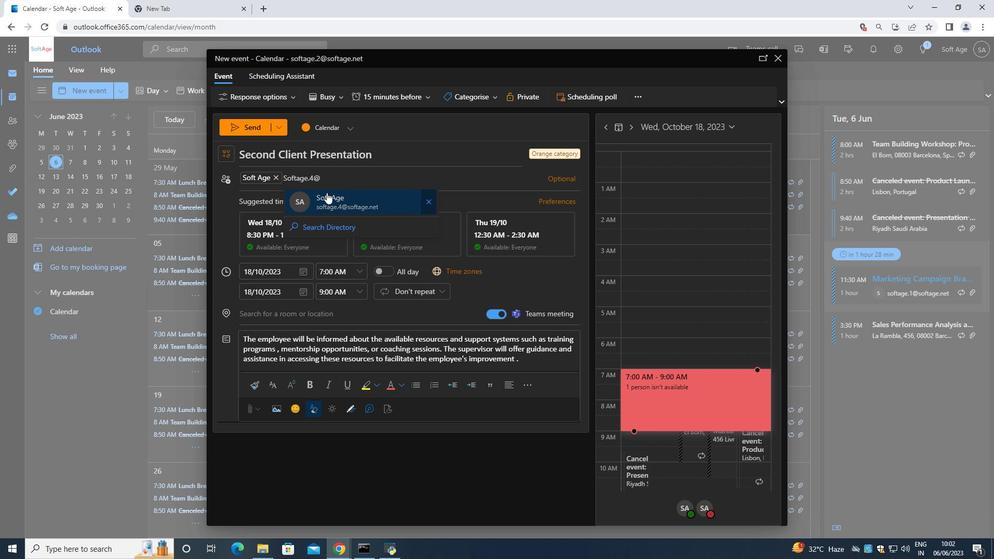 
Action: Mouse pressed left at (325, 197)
Screenshot: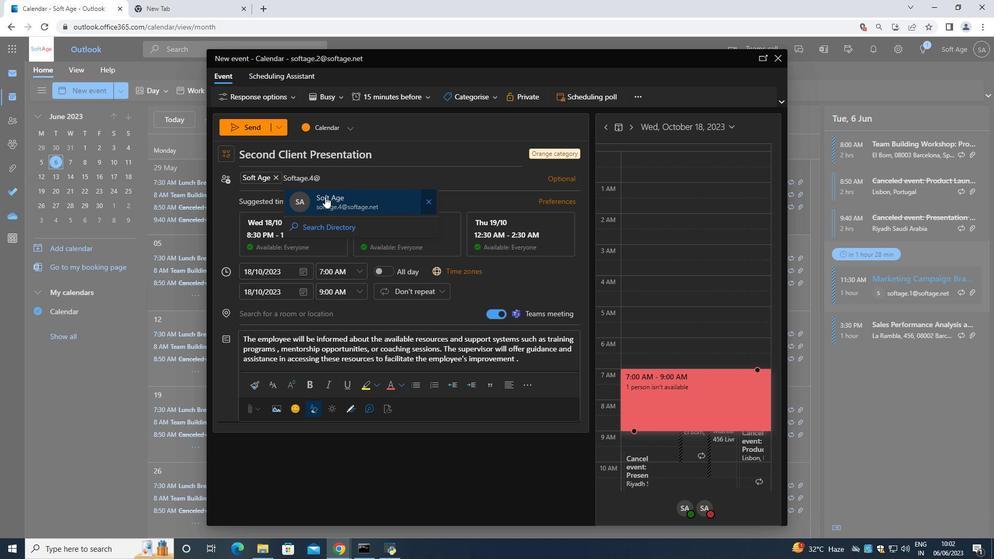 
Action: Mouse moved to (390, 95)
Screenshot: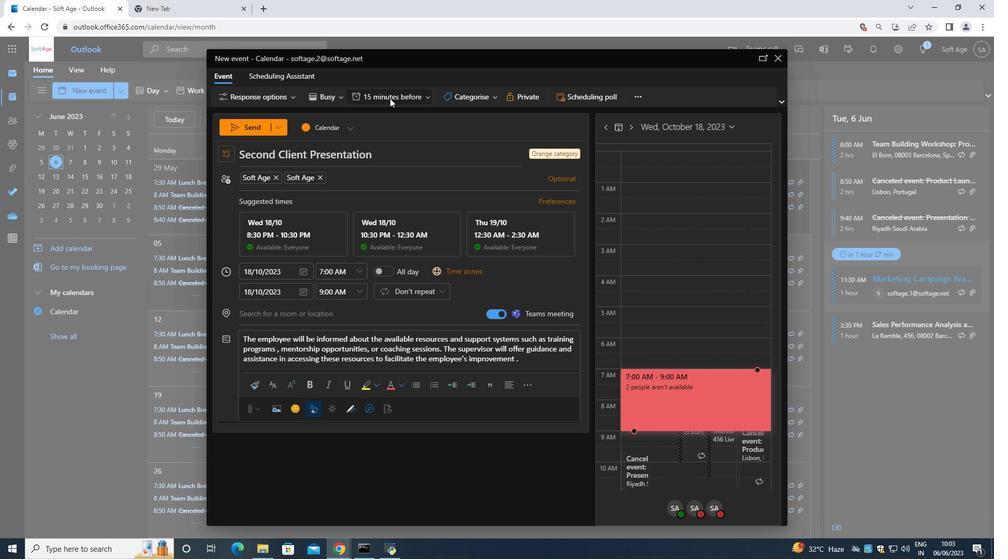 
Action: Mouse pressed left at (390, 95)
Screenshot: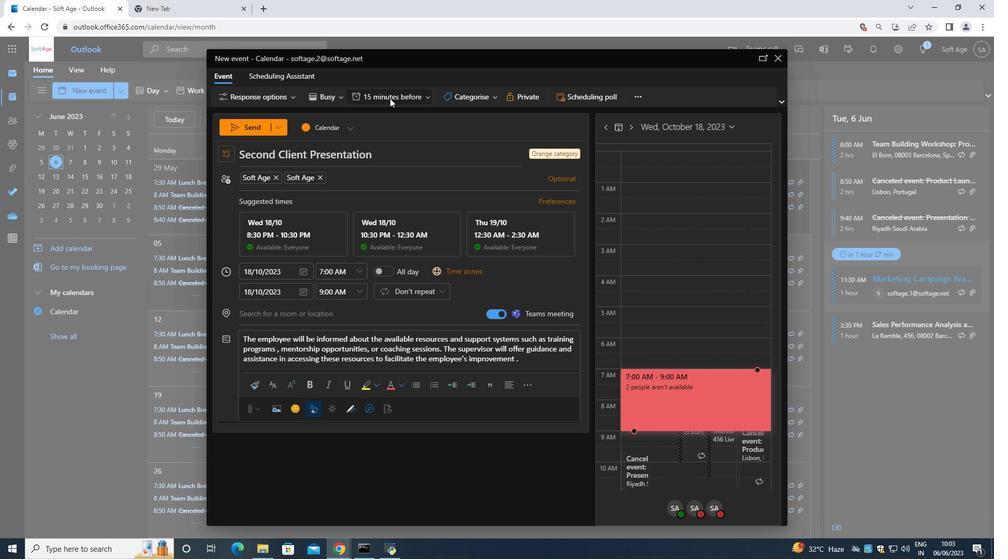 
Action: Mouse moved to (391, 198)
Screenshot: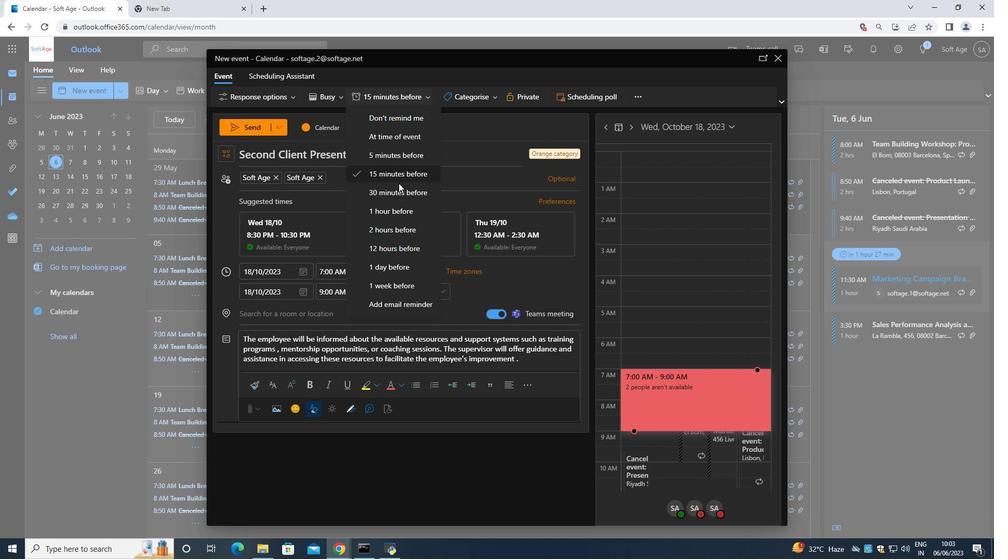 
Action: Mouse pressed left at (391, 198)
Screenshot: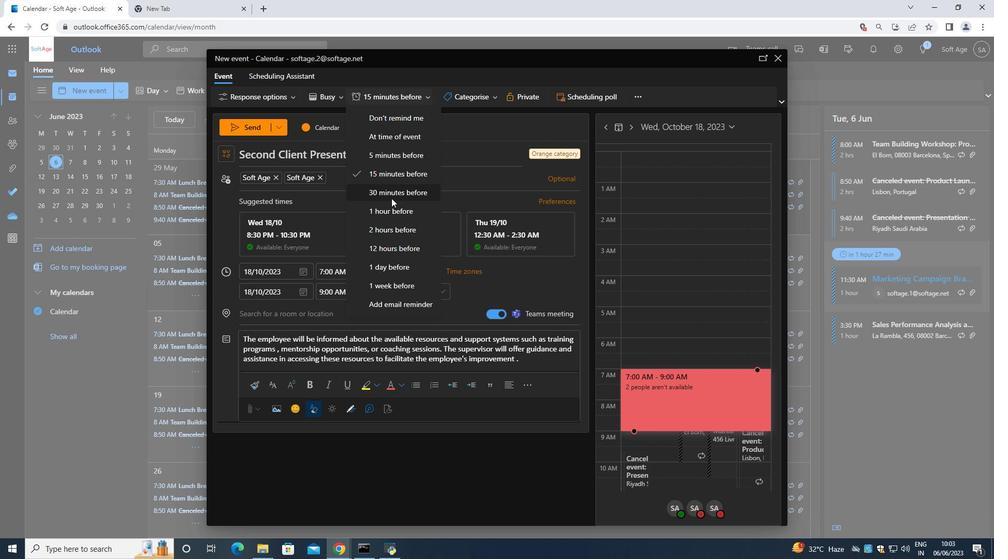 
Action: Mouse moved to (259, 124)
Screenshot: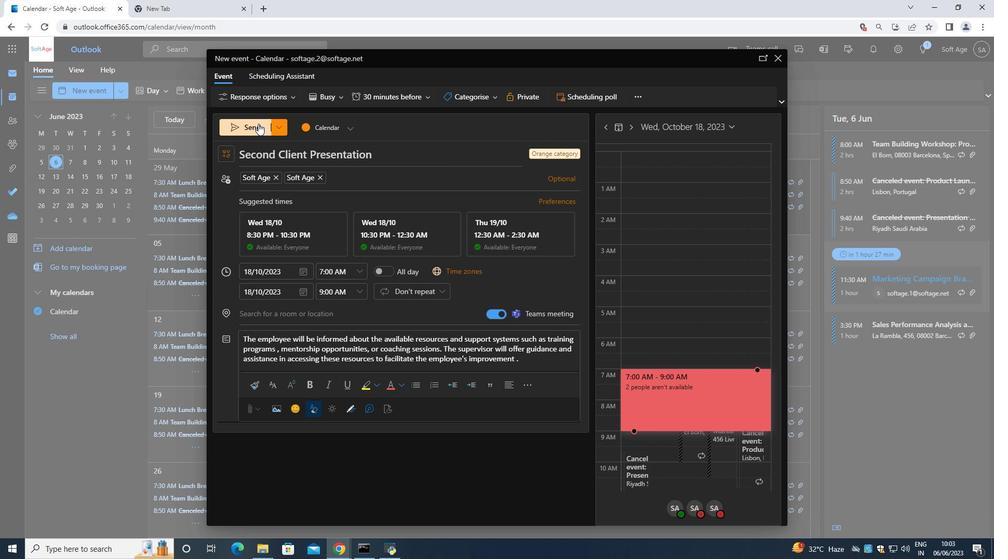 
Action: Mouse pressed left at (258, 123)
Screenshot: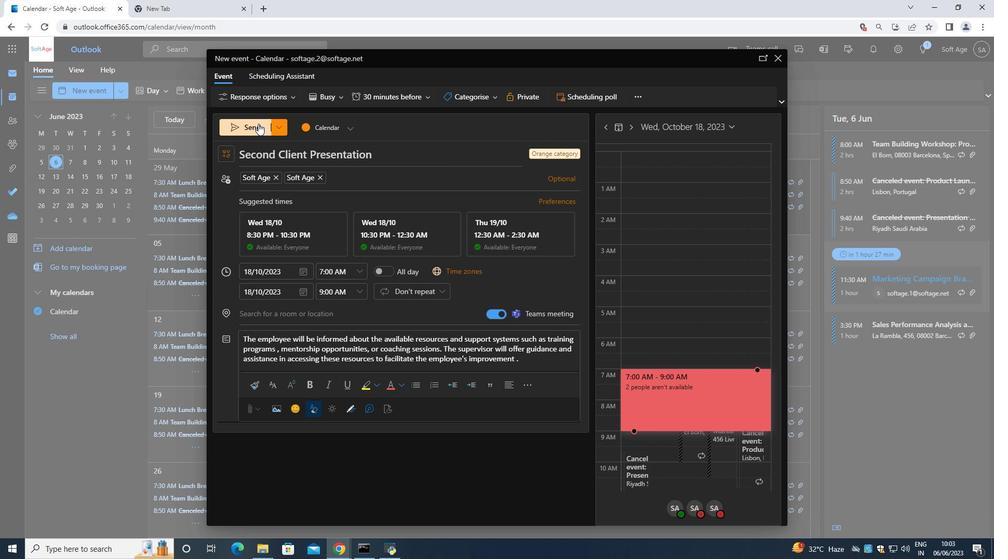 
Action: Mouse moved to (261, 123)
Screenshot: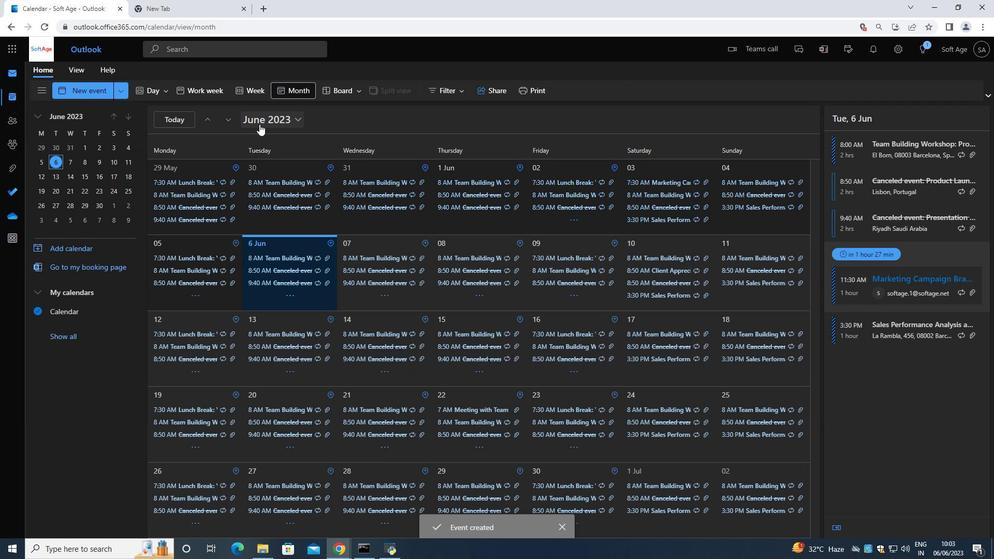 
